 Task: Find a guest house in Subic, Philippines, for one person from August 1 to August 5, with a price range of ₹6000 to ₹15000, self check-in, and an English-speaking host.
Action: Mouse moved to (549, 136)
Screenshot: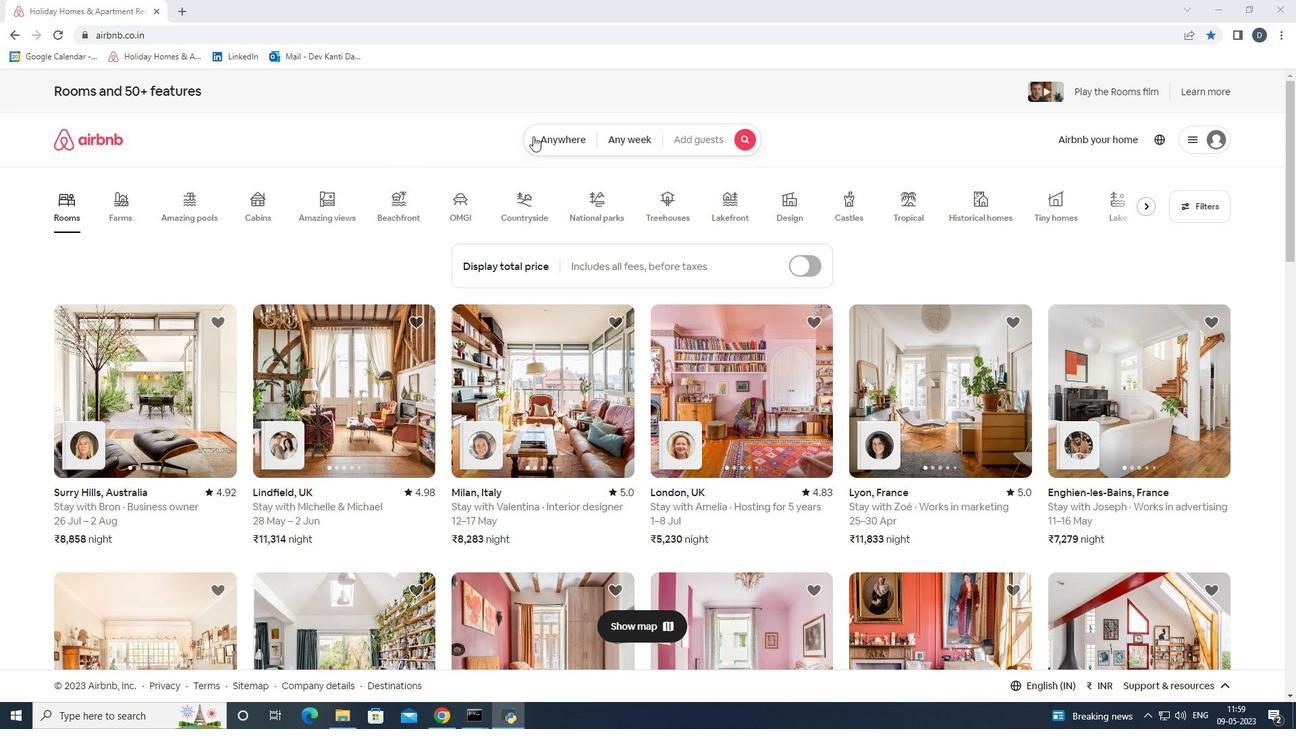 
Action: Mouse pressed left at (549, 136)
Screenshot: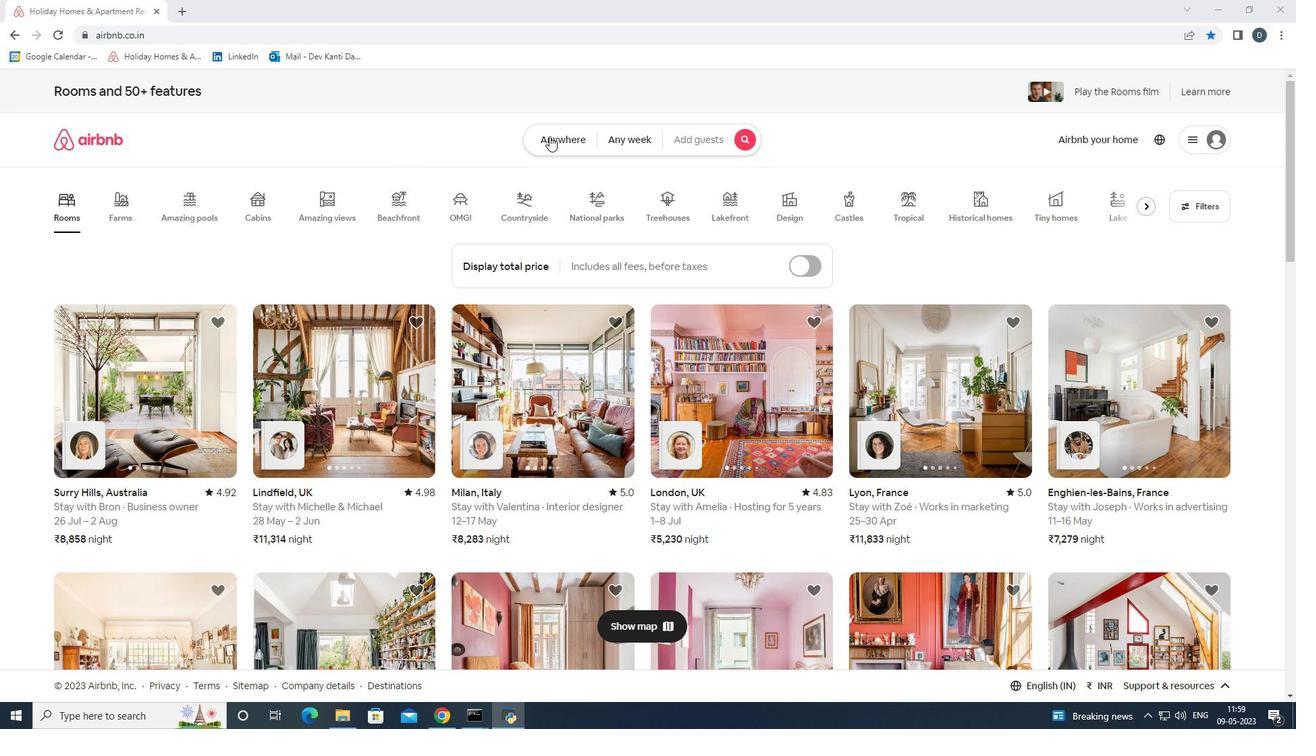 
Action: Mouse moved to (429, 195)
Screenshot: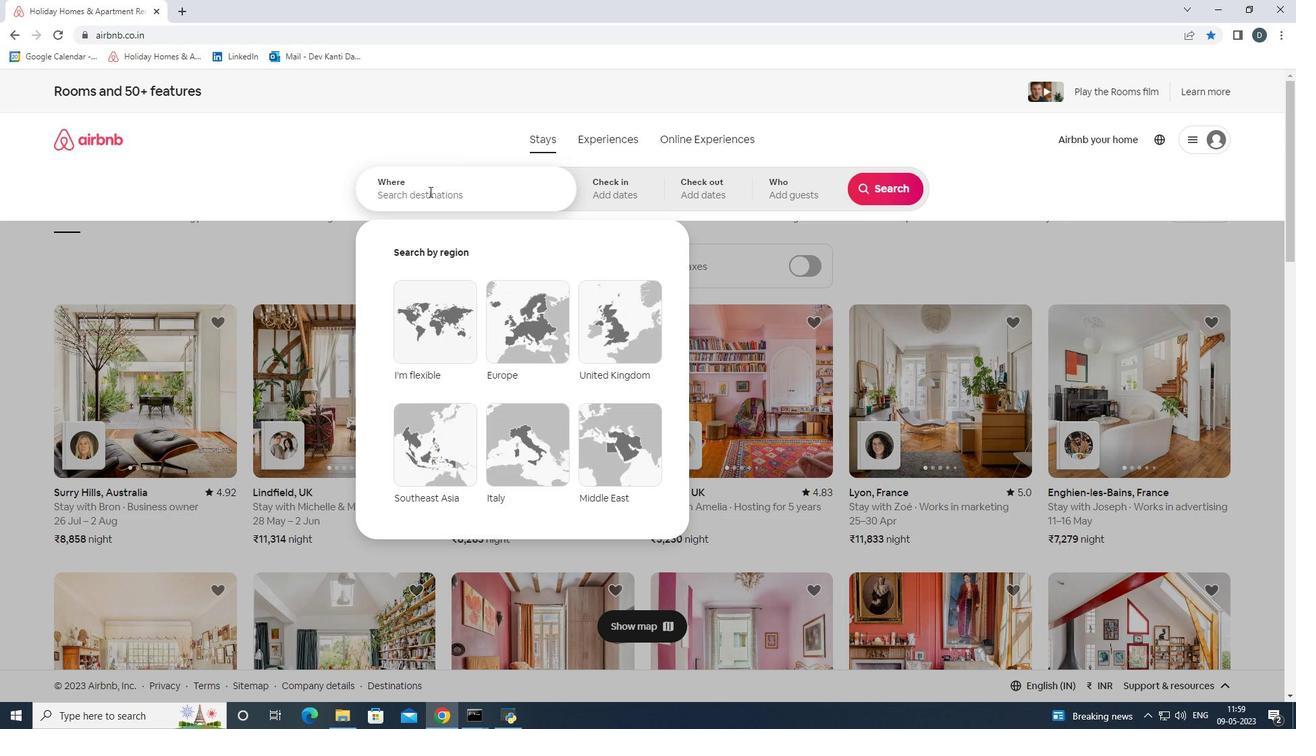 
Action: Mouse pressed left at (429, 195)
Screenshot: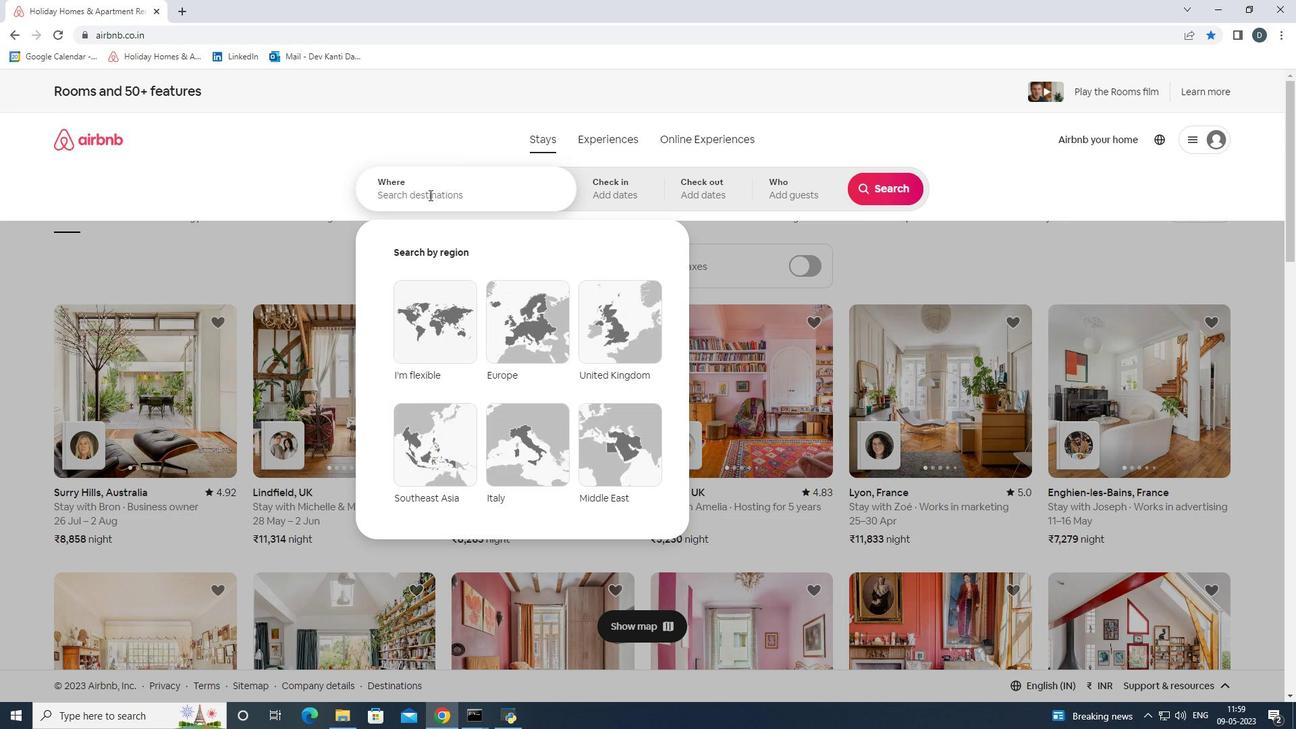 
Action: Key pressed <Key.shift>Subic,<Key.space><Key.shift><Key.shift><Key.shift><Key.shift><Key.shift><Key.shift><Key.shift><Key.shift><Key.shift><Key.shift><Key.shift><Key.shift><Key.shift><Key.shift><Key.shift><Key.shift><Key.shift><Key.shift><Key.shift><Key.shift><Key.shift><Key.shift><Key.shift><Key.shift><Key.shift><Key.shift><Key.shift><Key.shift><Key.shift>Philippines<Key.enter>
Screenshot: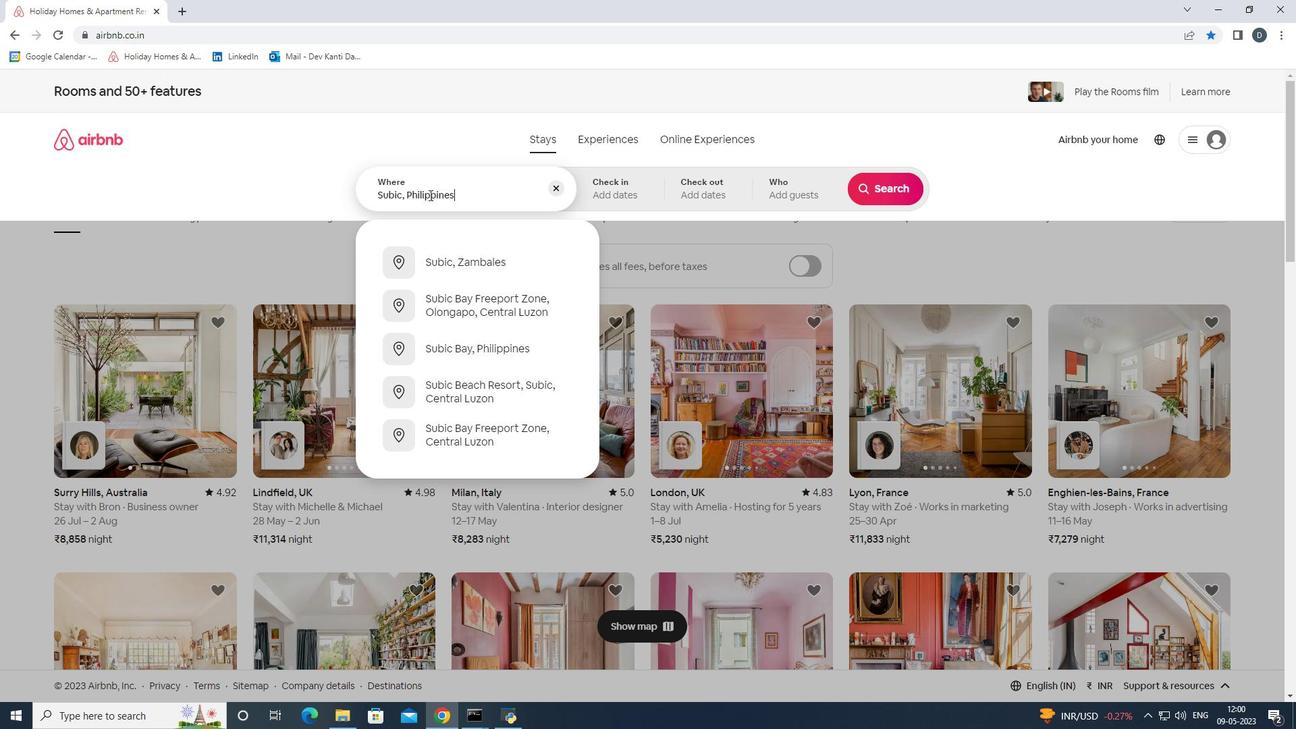 
Action: Mouse moved to (877, 294)
Screenshot: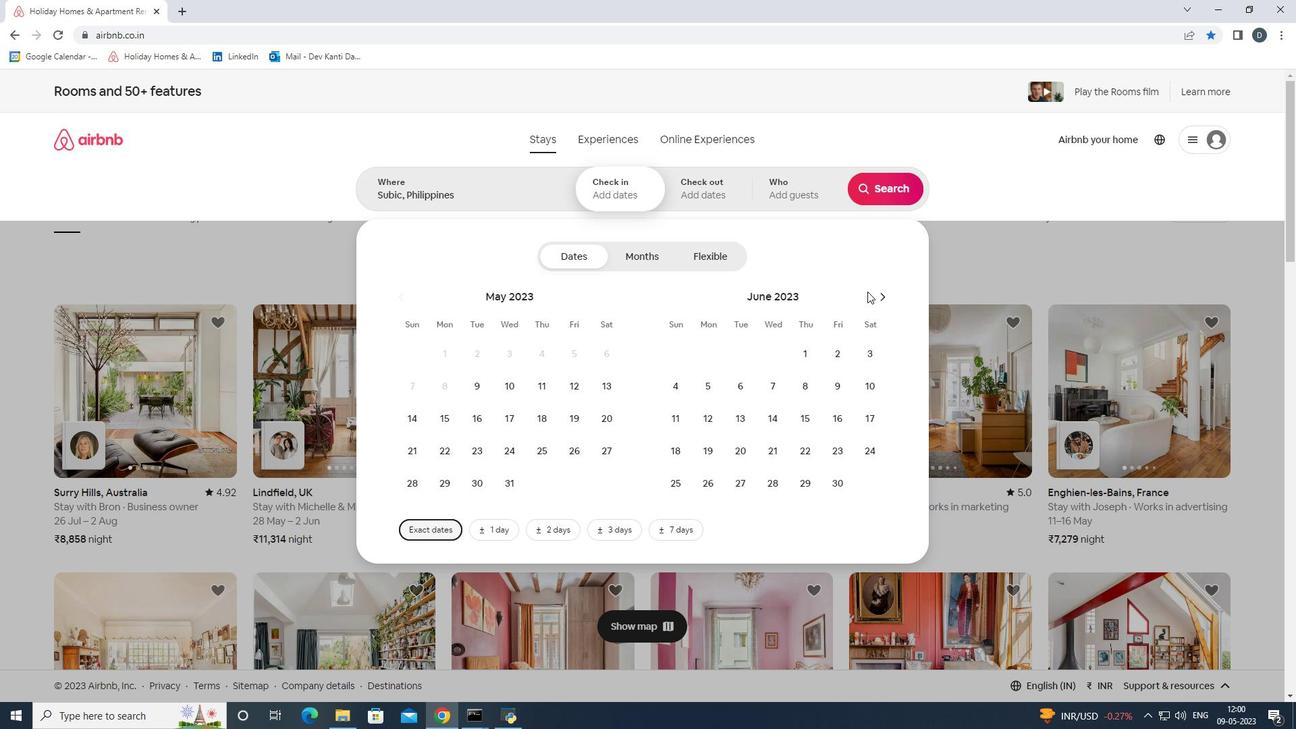 
Action: Mouse pressed left at (877, 294)
Screenshot: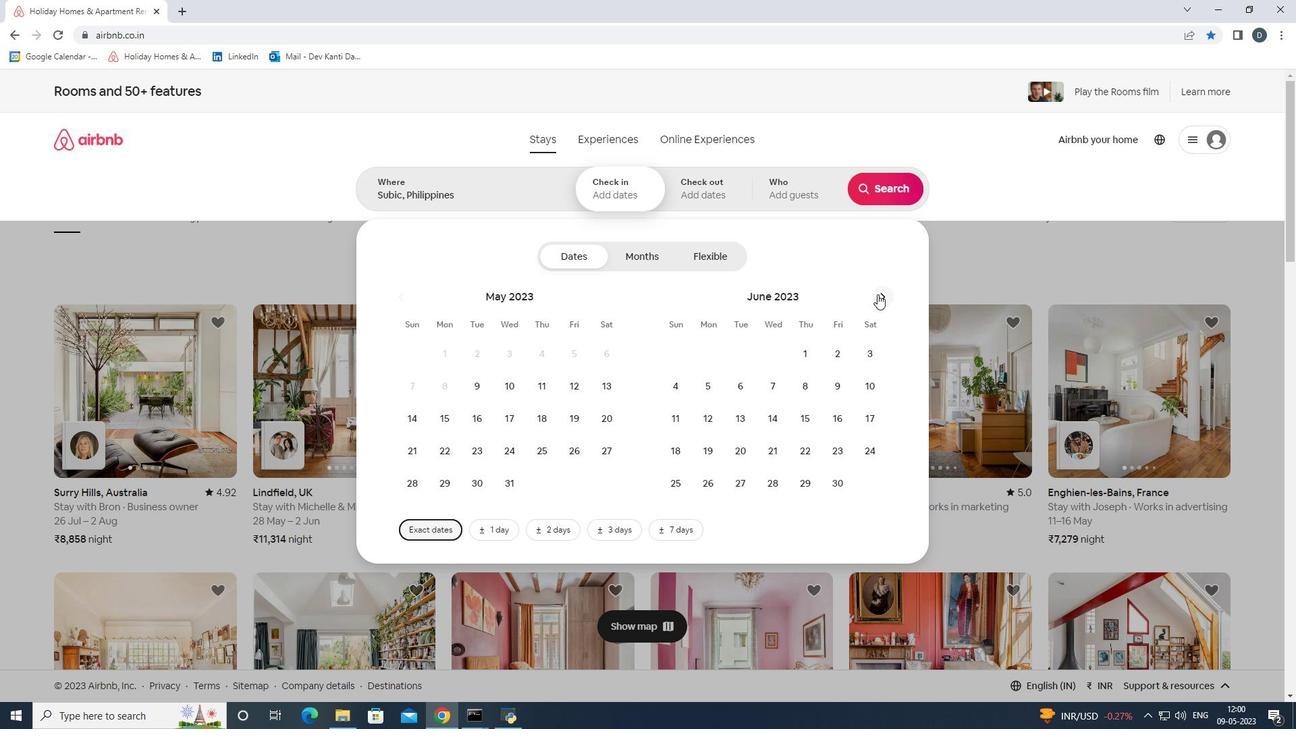 
Action: Mouse pressed left at (877, 294)
Screenshot: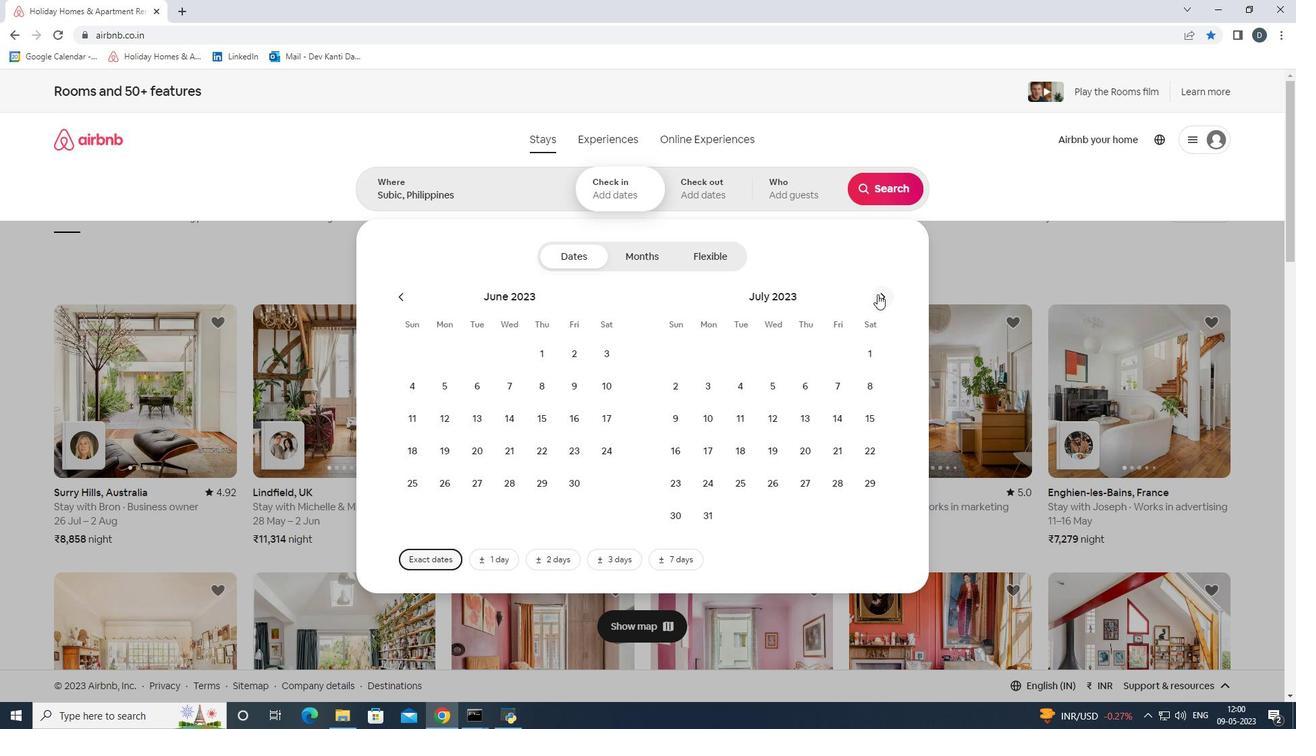 
Action: Mouse moved to (743, 345)
Screenshot: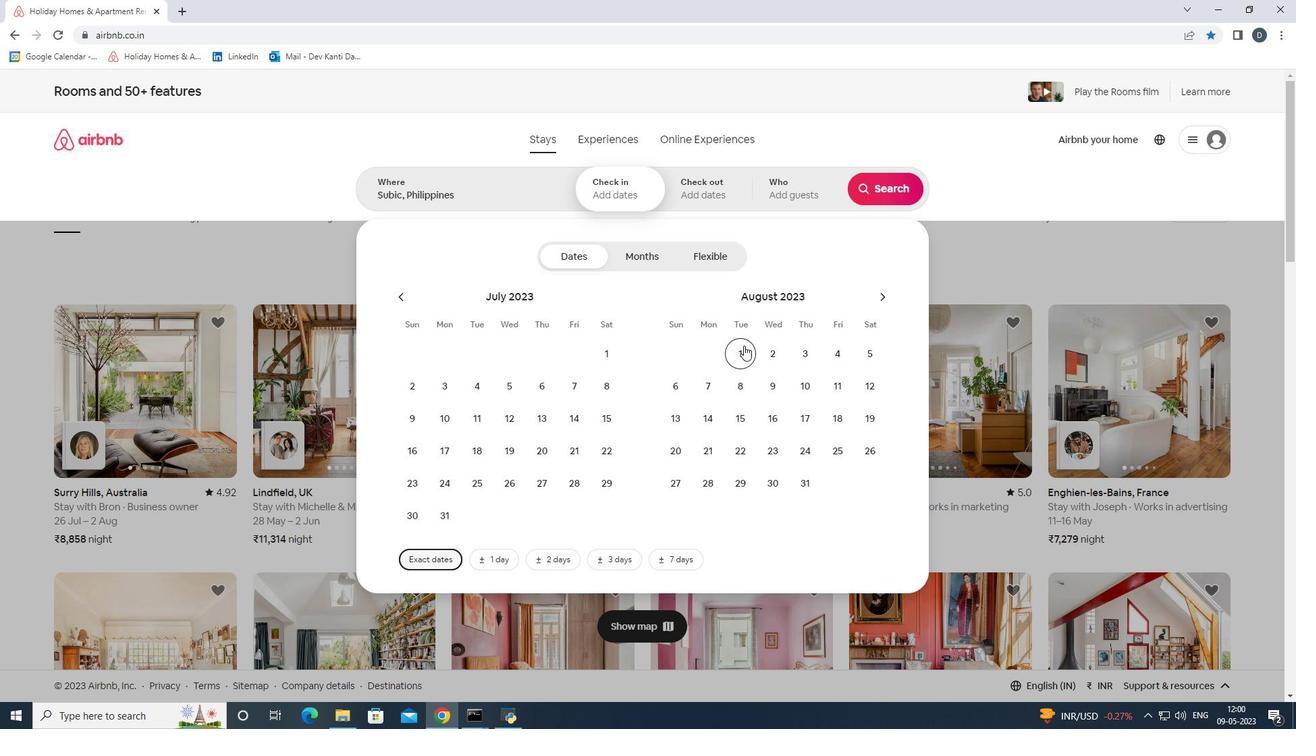 
Action: Mouse pressed left at (743, 345)
Screenshot: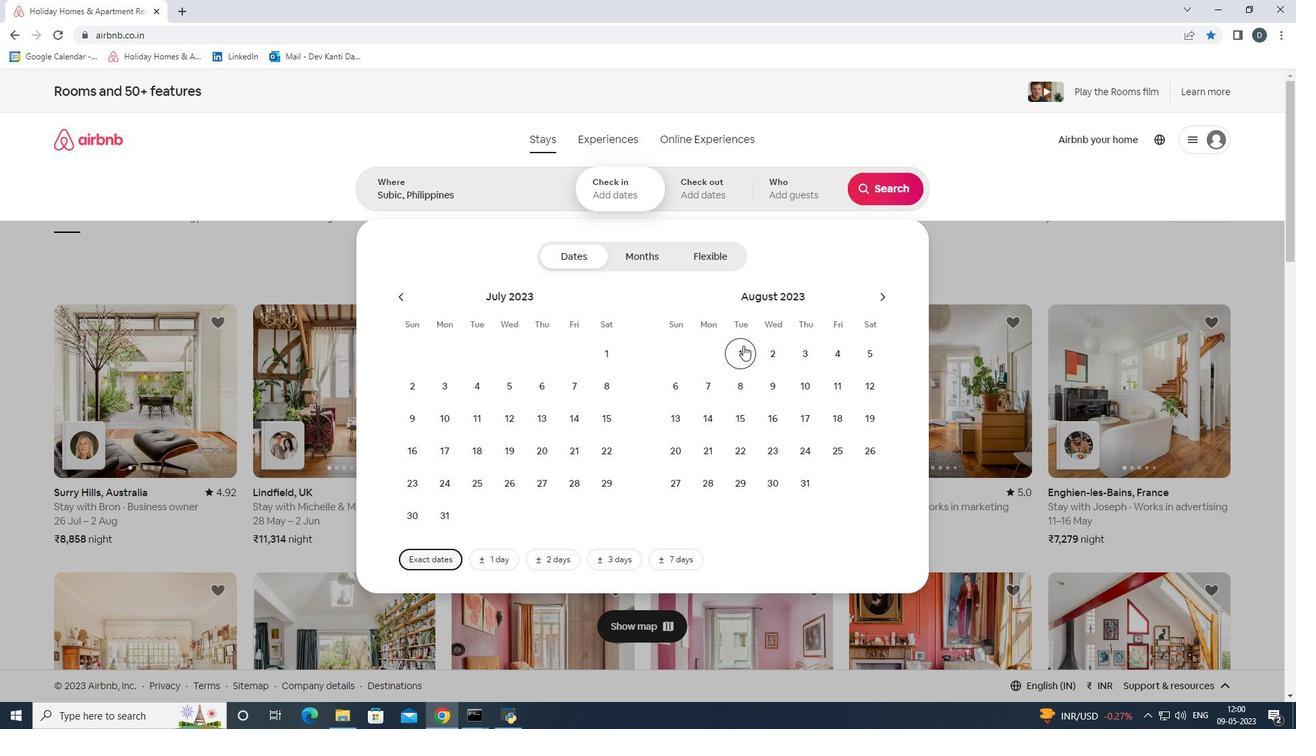 
Action: Mouse moved to (866, 349)
Screenshot: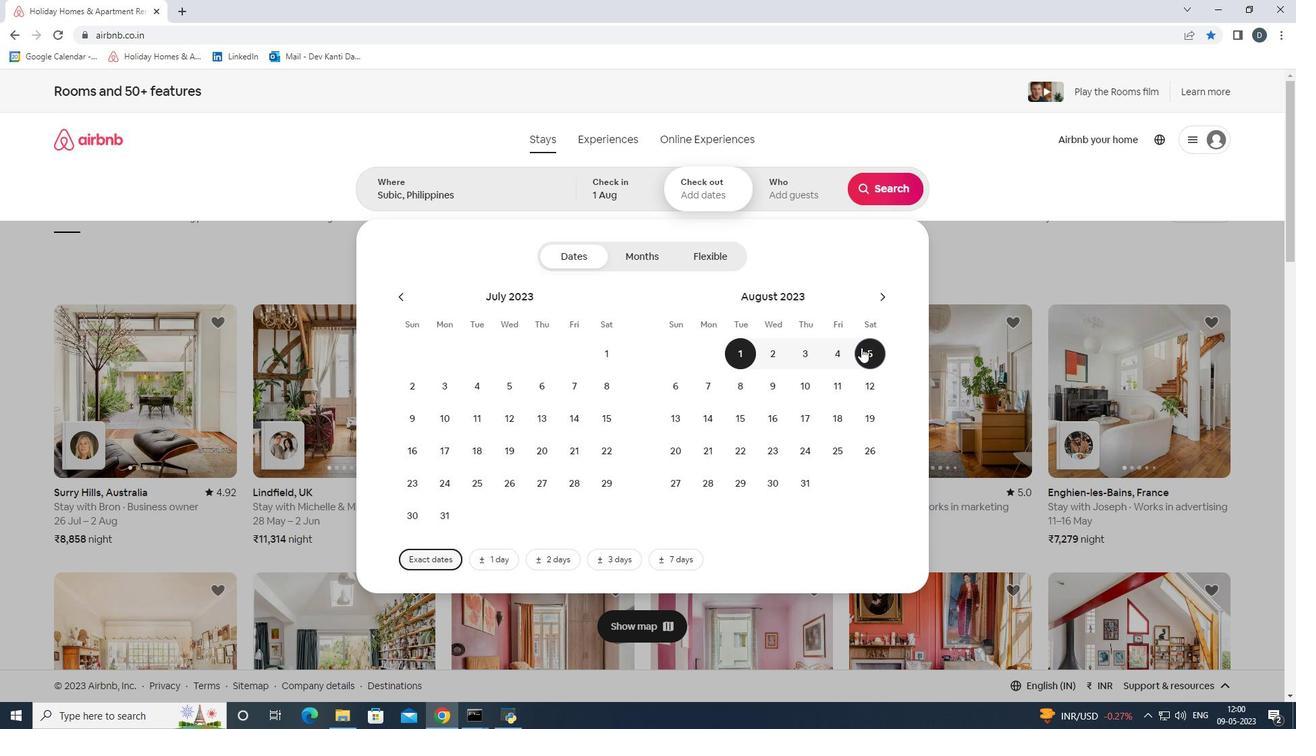 
Action: Mouse pressed left at (866, 349)
Screenshot: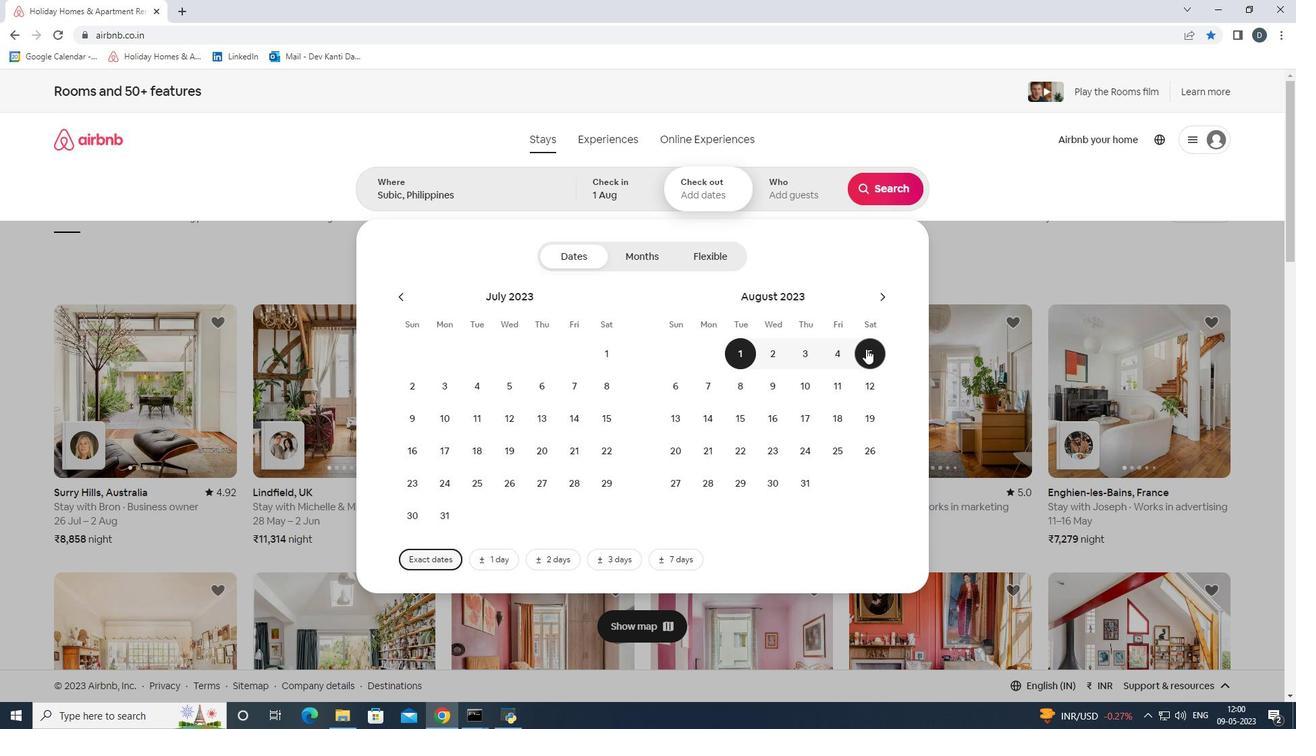
Action: Mouse moved to (777, 202)
Screenshot: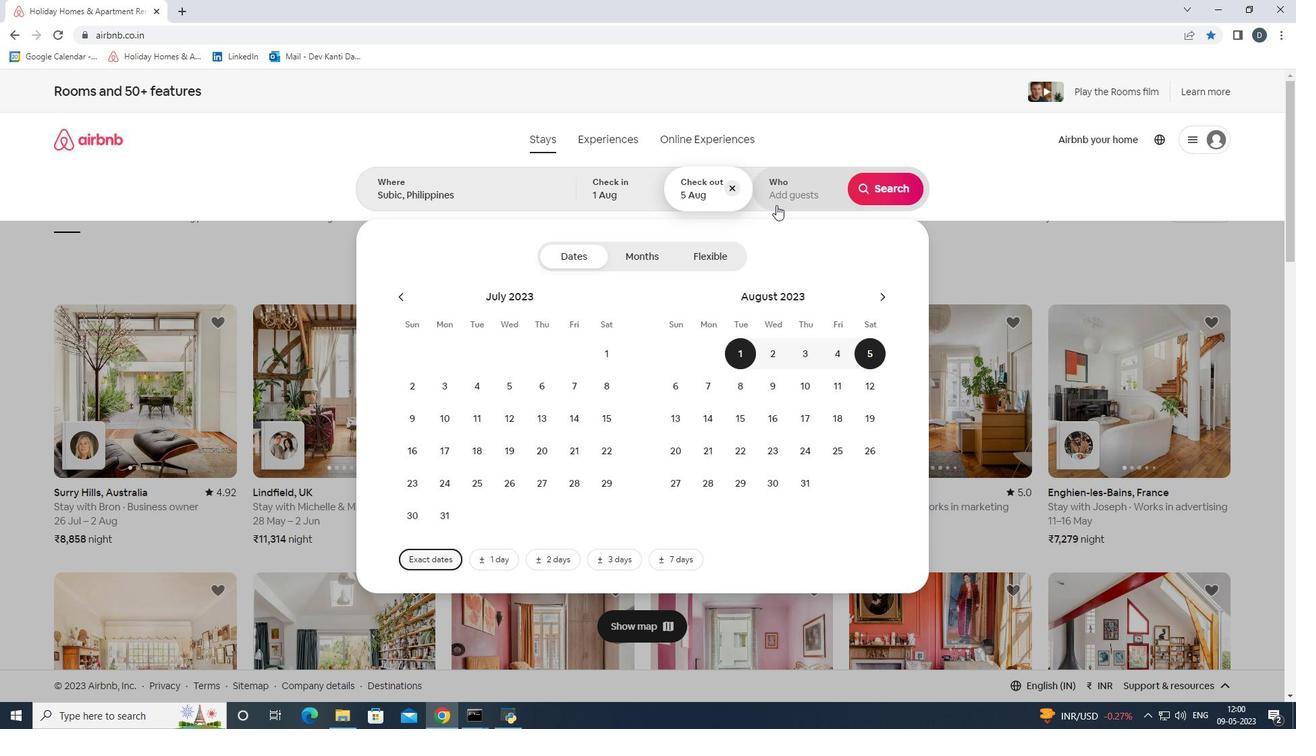 
Action: Mouse pressed left at (777, 202)
Screenshot: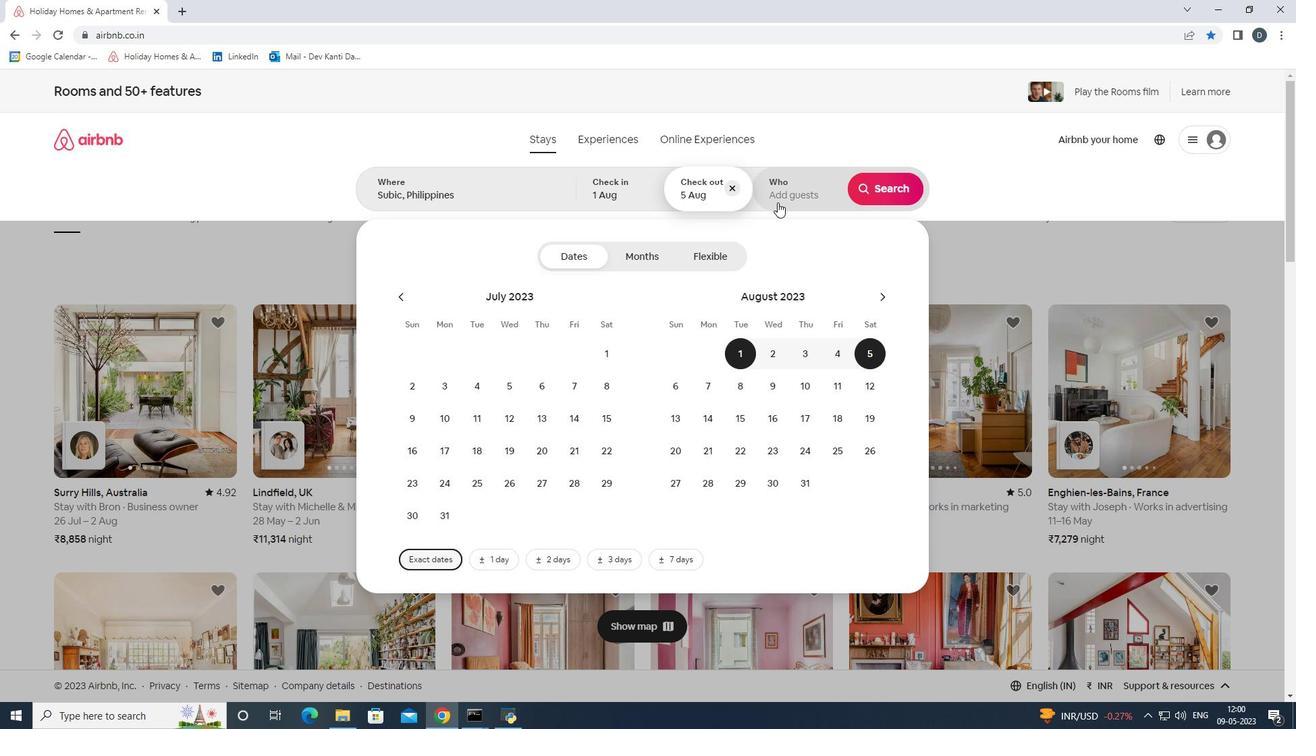 
Action: Mouse moved to (897, 259)
Screenshot: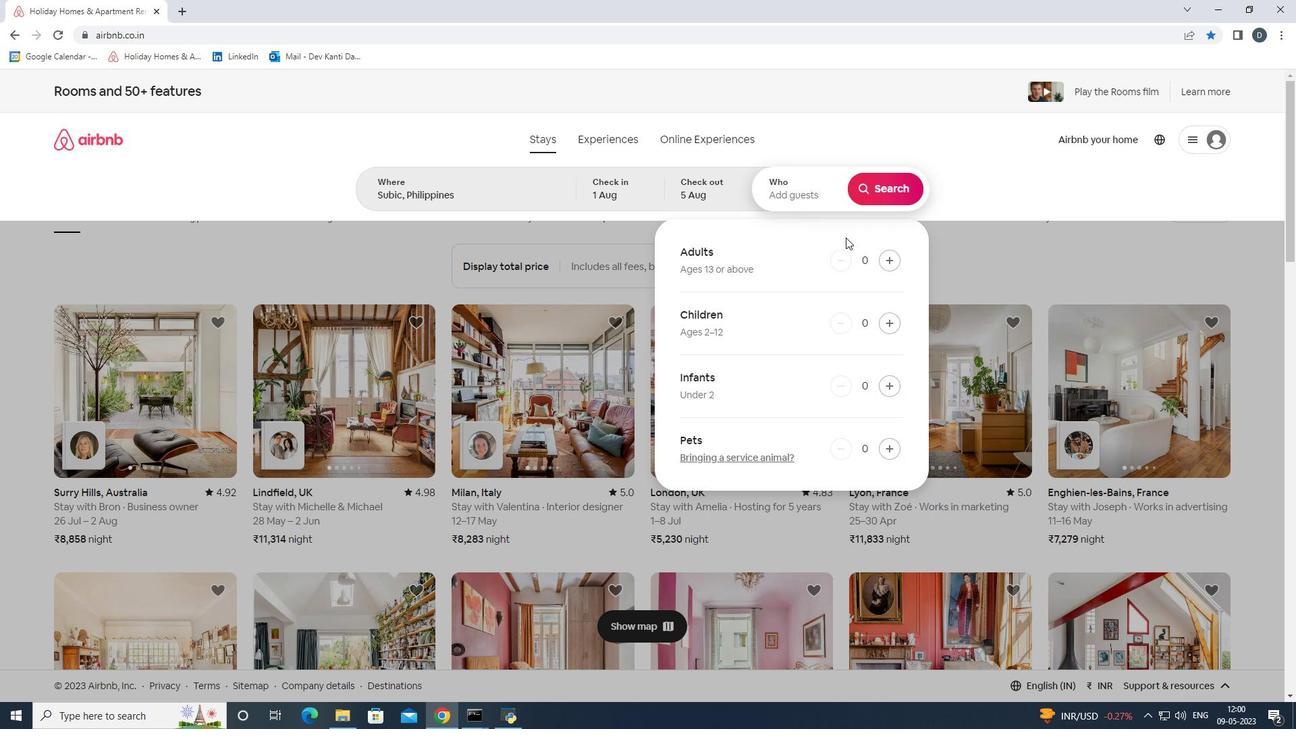 
Action: Mouse pressed left at (897, 259)
Screenshot: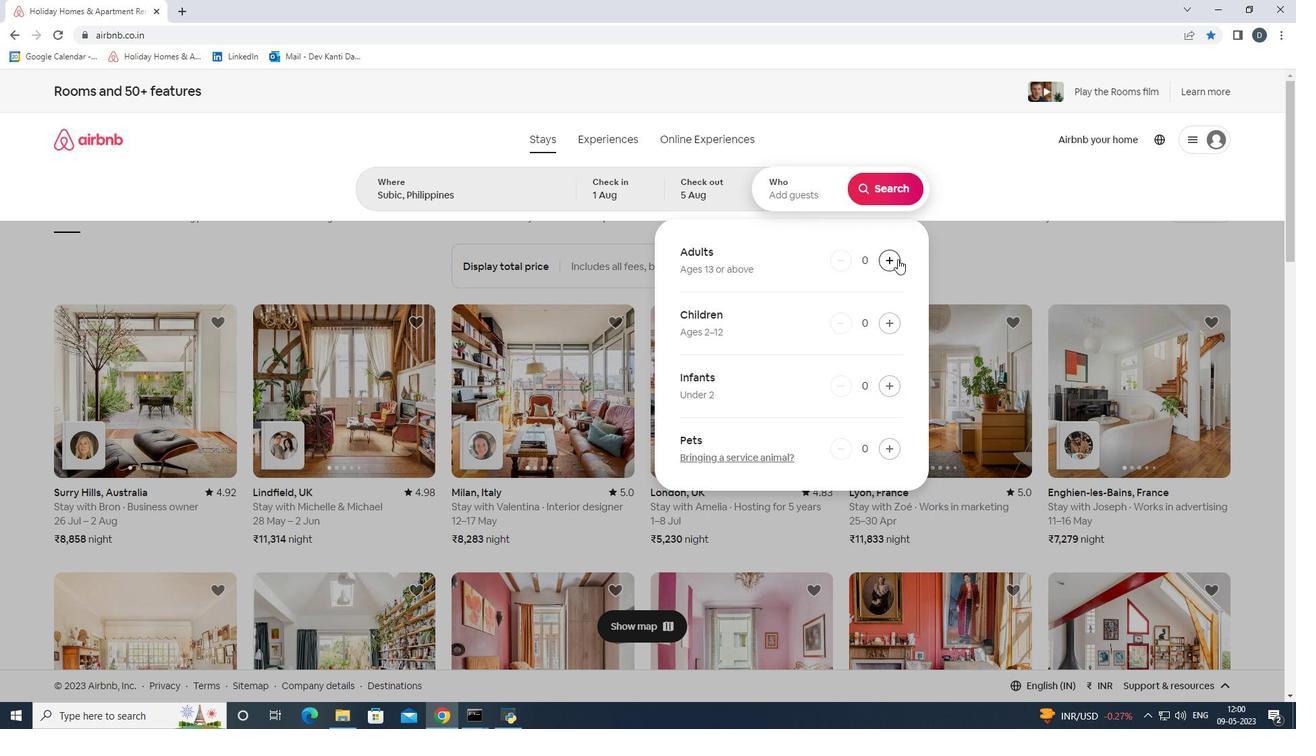 
Action: Mouse moved to (898, 191)
Screenshot: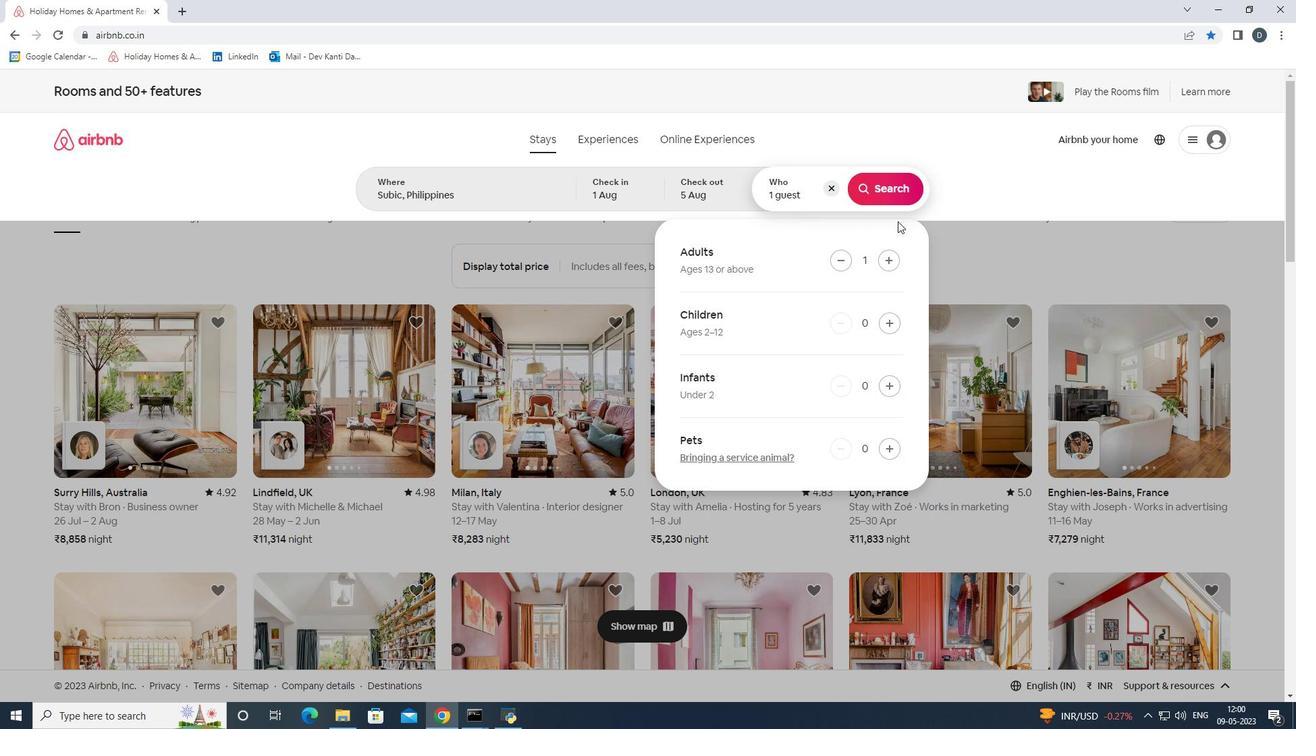 
Action: Mouse pressed left at (898, 191)
Screenshot: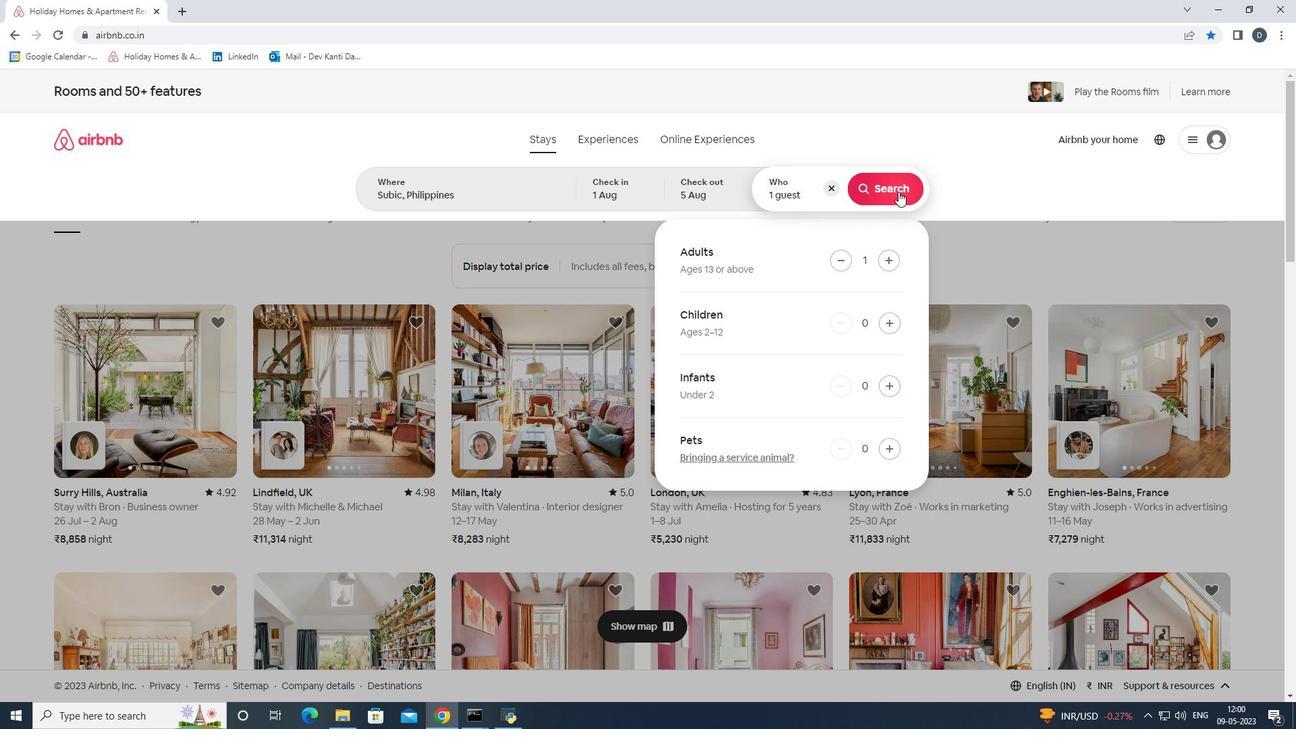 
Action: Mouse moved to (1232, 153)
Screenshot: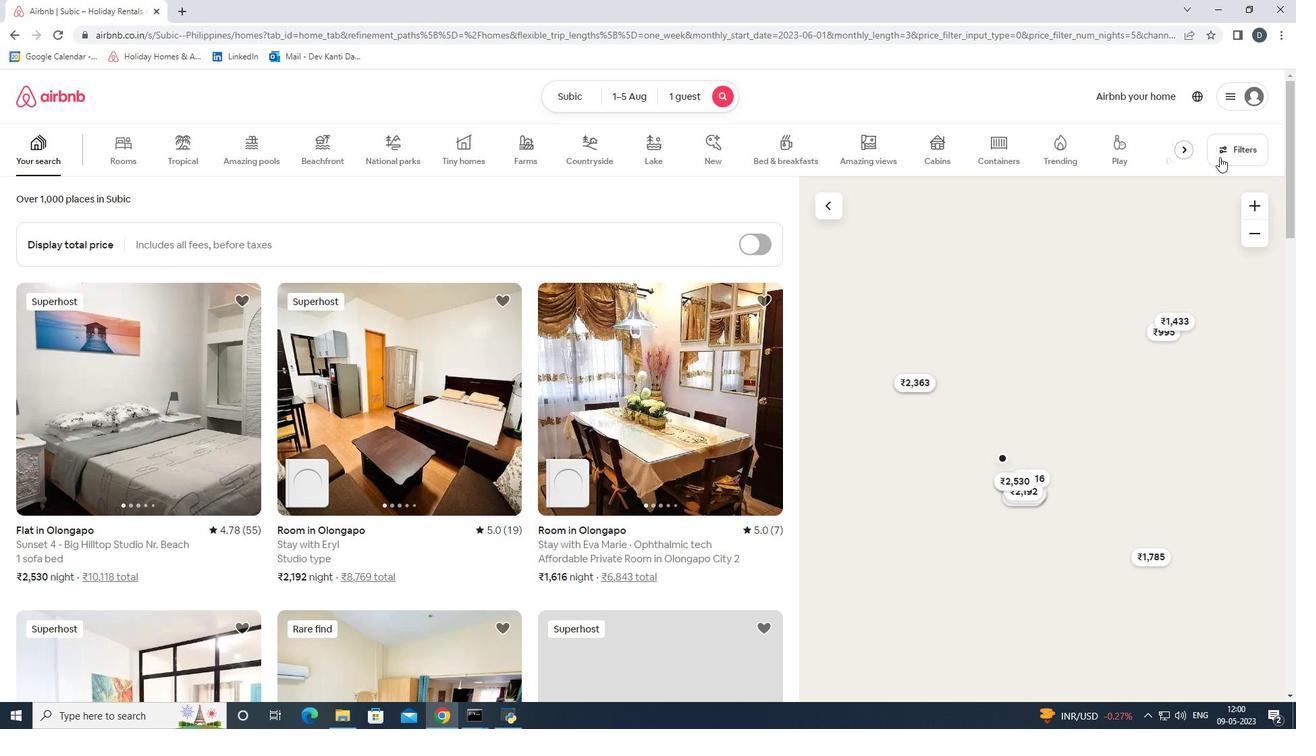 
Action: Mouse pressed left at (1232, 153)
Screenshot: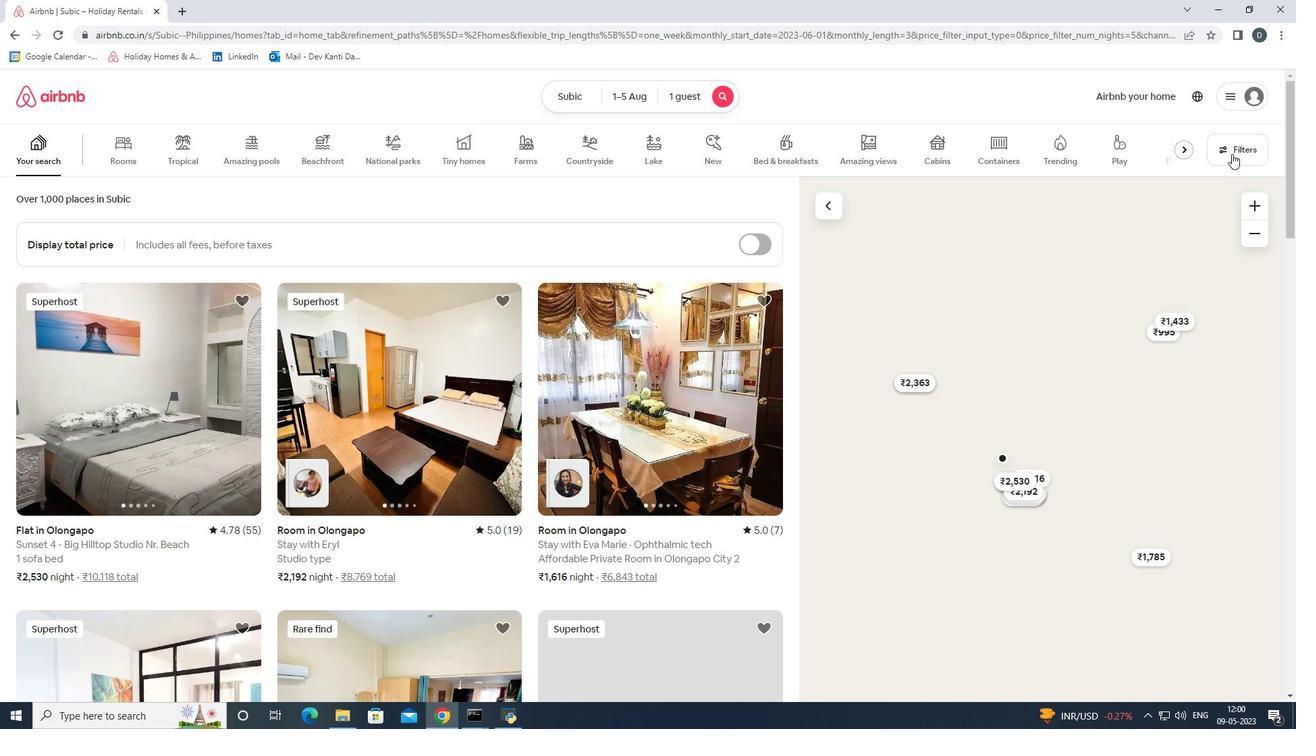 
Action: Mouse moved to (508, 479)
Screenshot: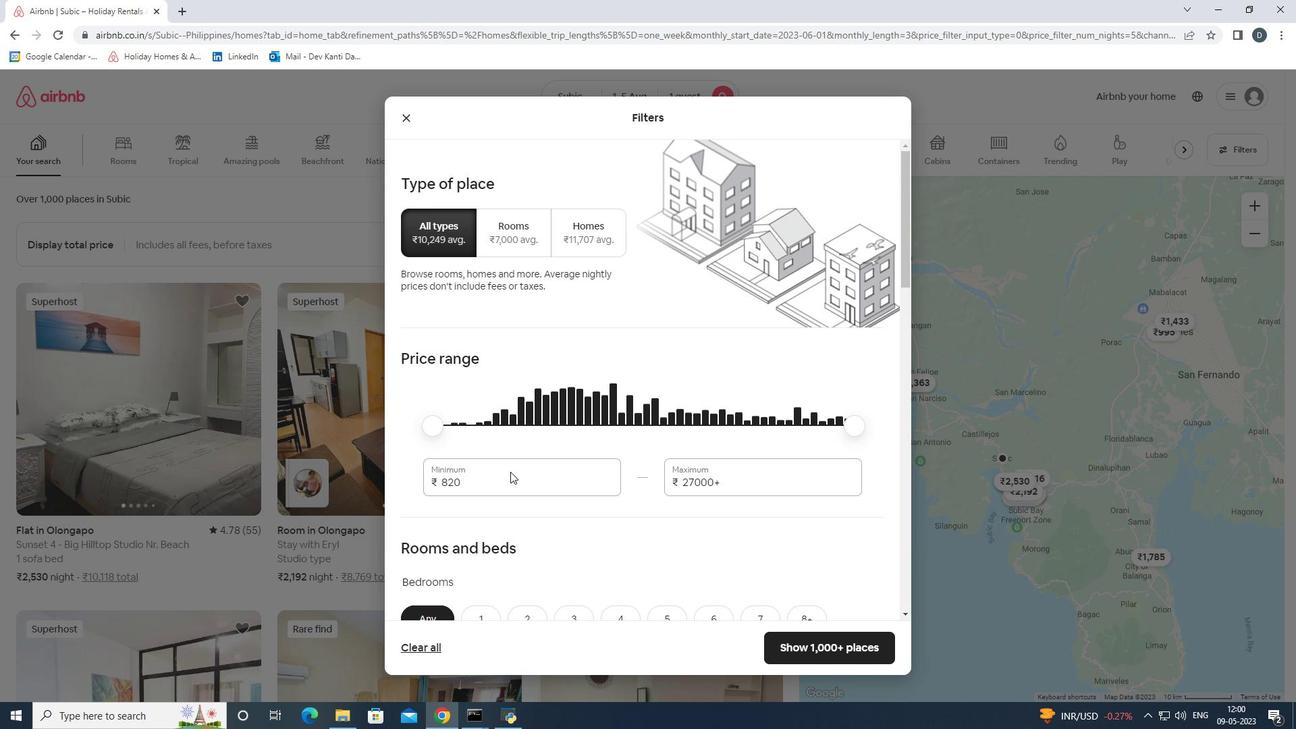
Action: Mouse pressed left at (508, 479)
Screenshot: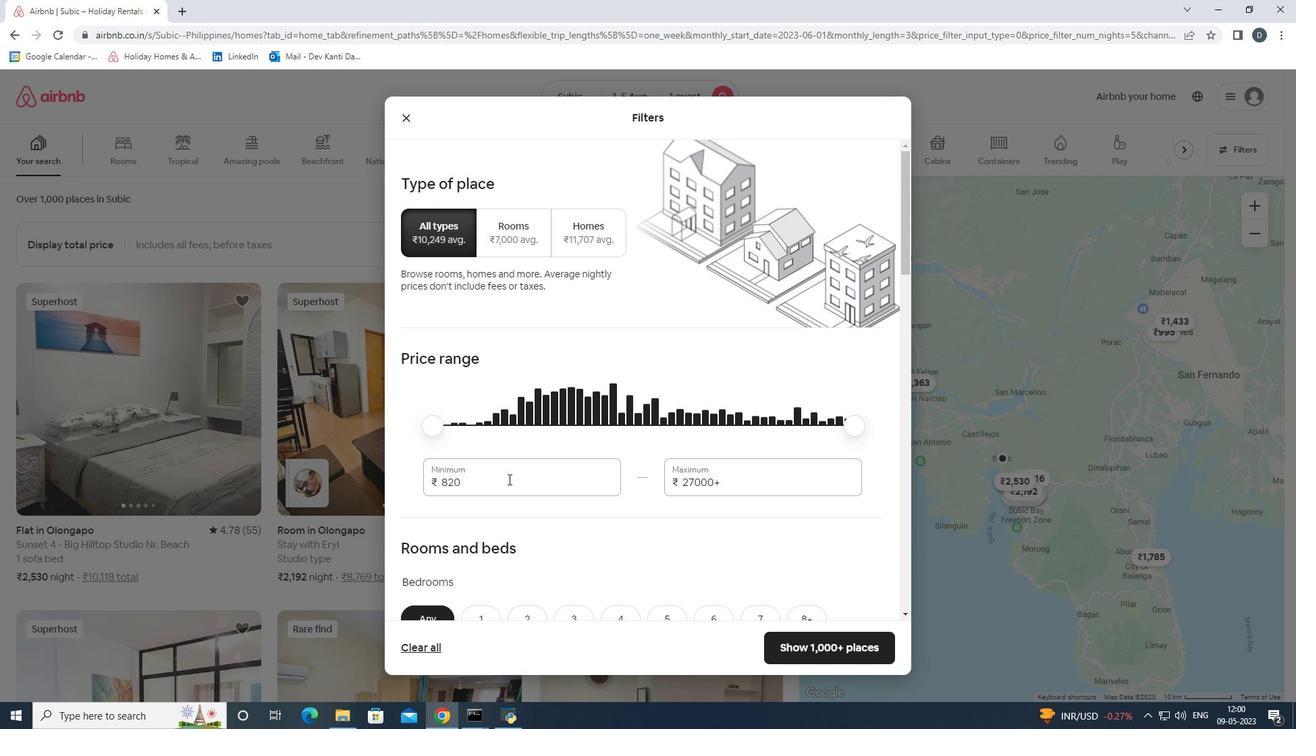 
Action: Mouse pressed left at (508, 479)
Screenshot: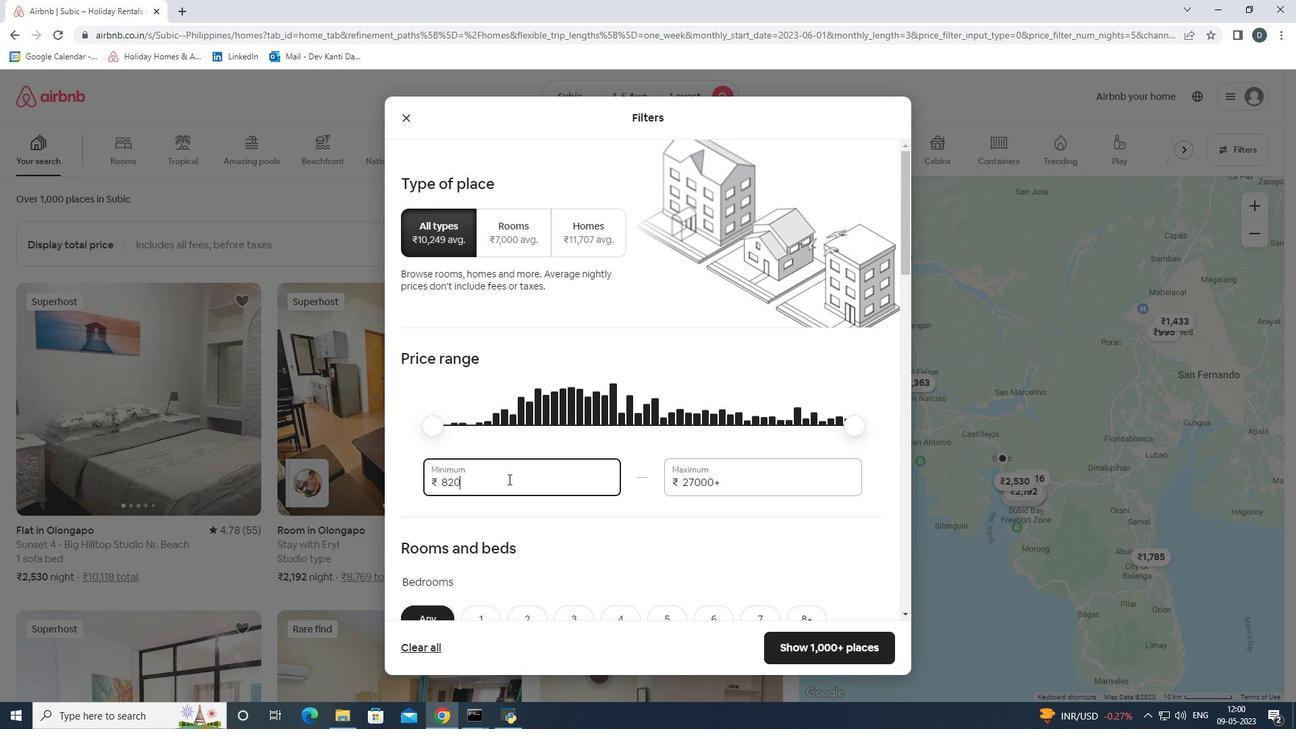 
Action: Mouse moved to (500, 479)
Screenshot: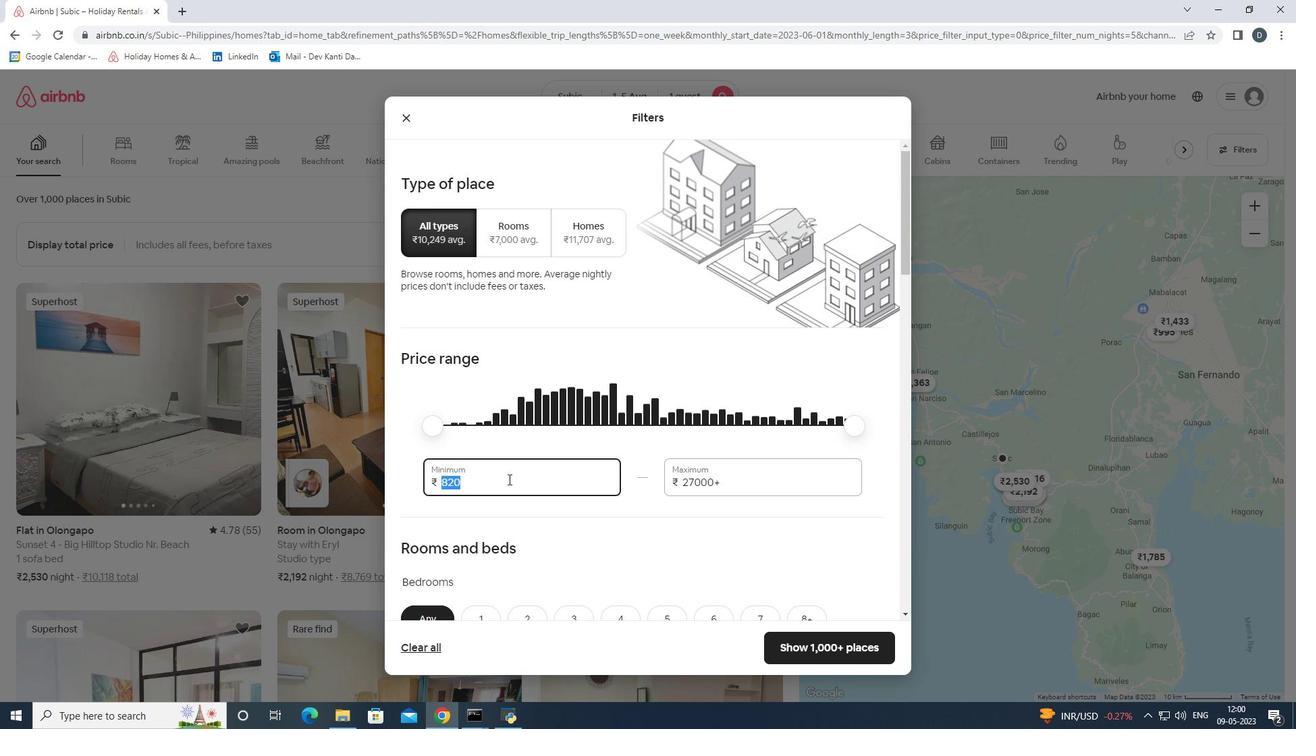 
Action: Key pressed 6000<Key.tab>15000
Screenshot: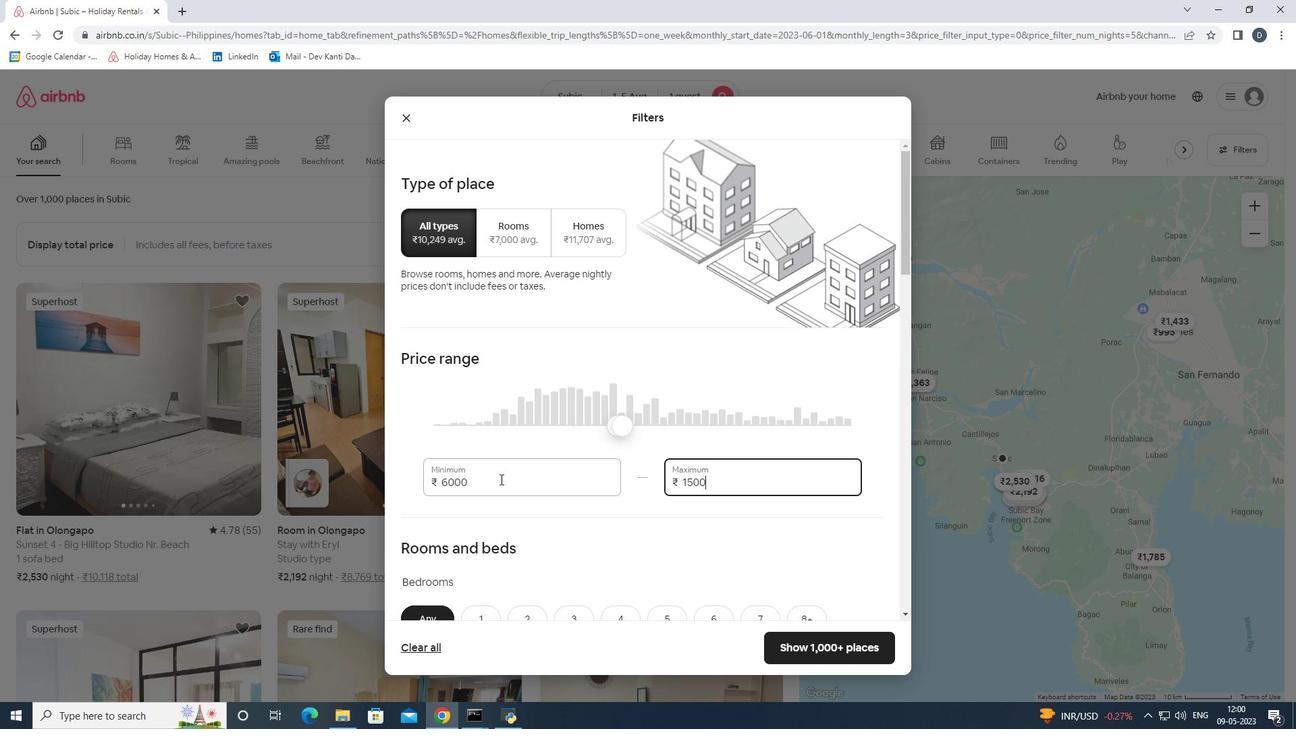 
Action: Mouse scrolled (500, 478) with delta (0, 0)
Screenshot: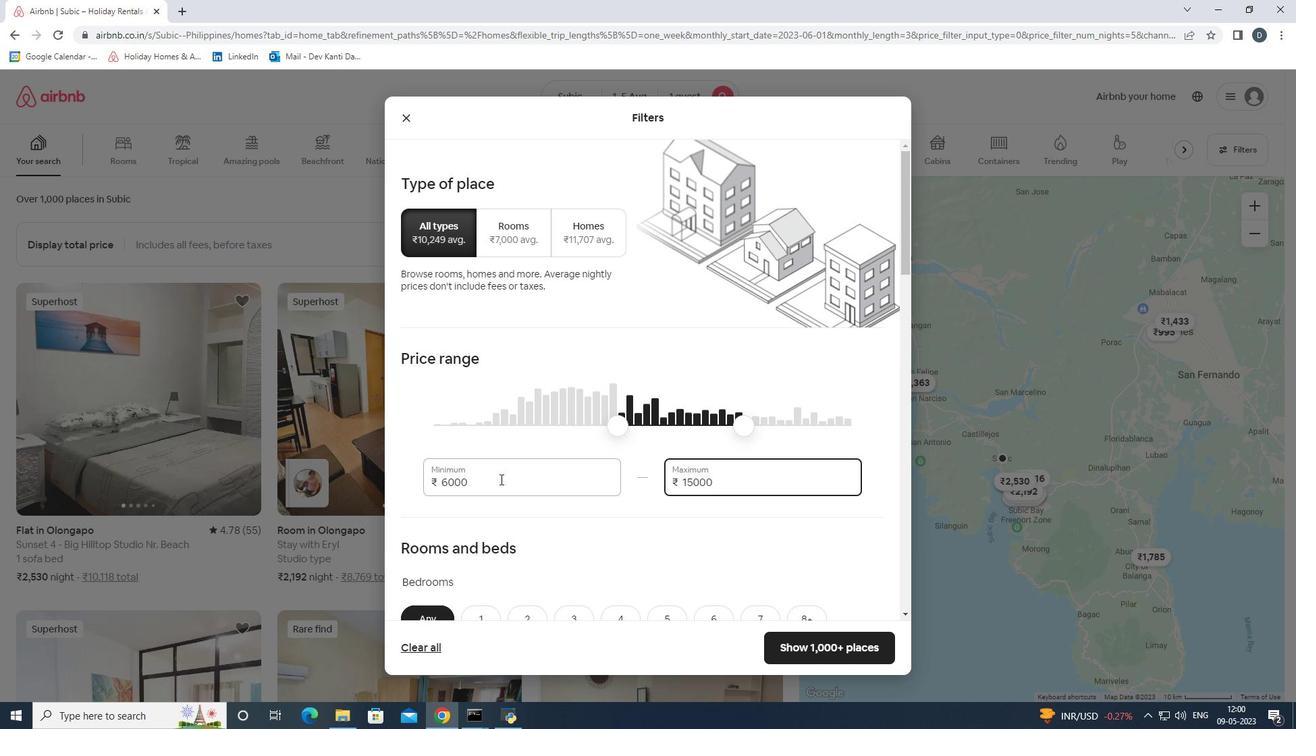 
Action: Mouse scrolled (500, 478) with delta (0, 0)
Screenshot: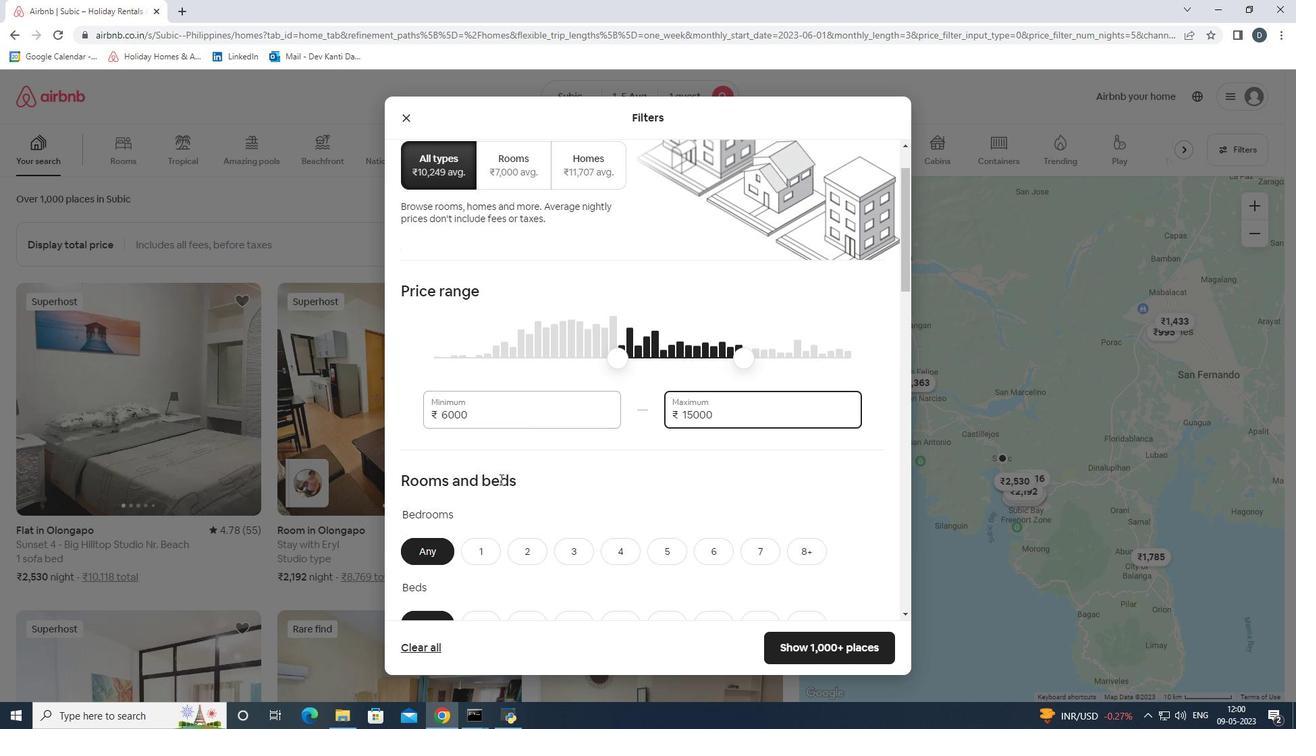 
Action: Mouse scrolled (500, 478) with delta (0, 0)
Screenshot: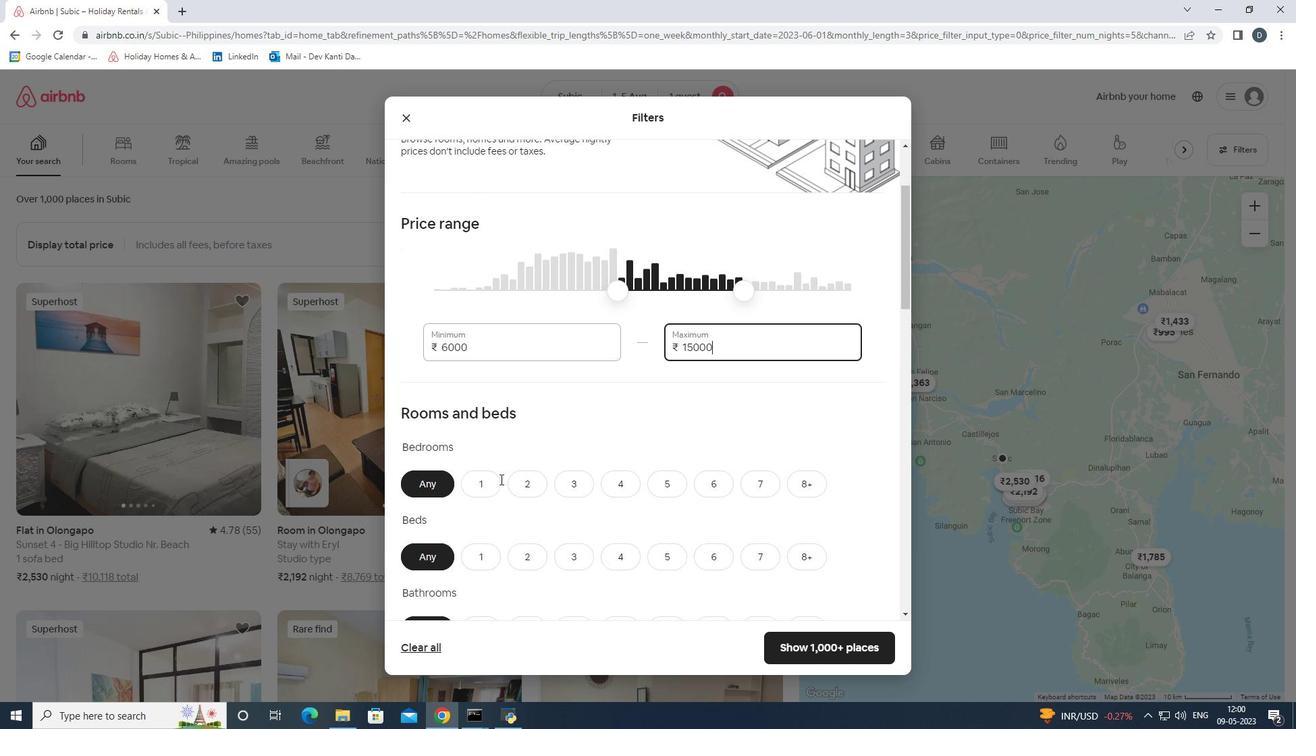 
Action: Mouse moved to (494, 415)
Screenshot: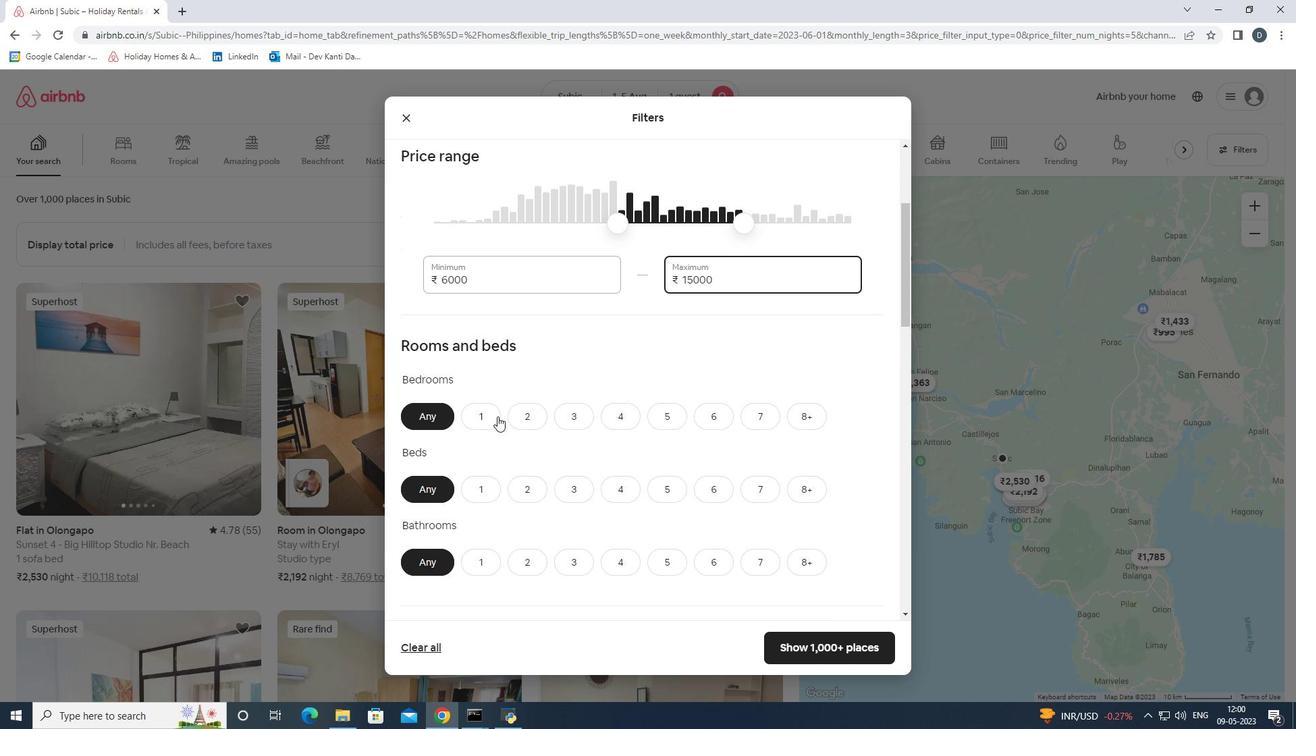 
Action: Mouse pressed left at (494, 415)
Screenshot: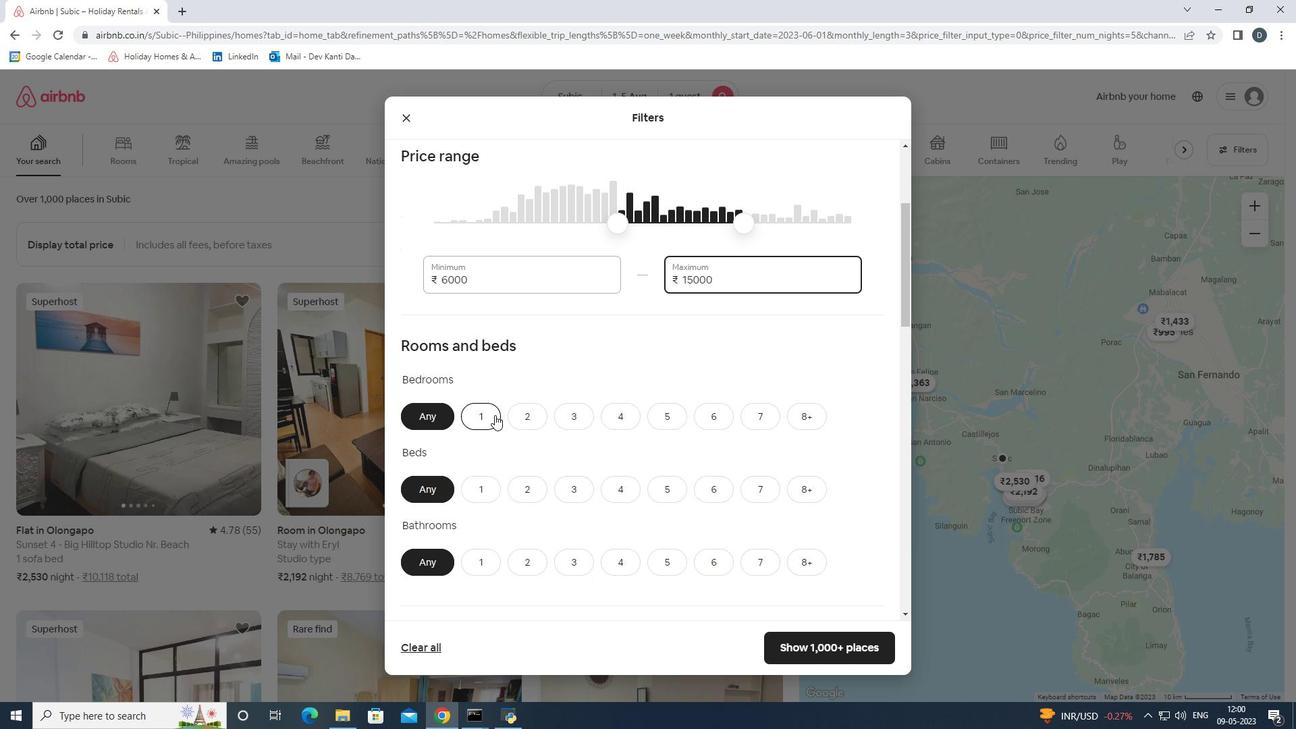 
Action: Mouse moved to (478, 486)
Screenshot: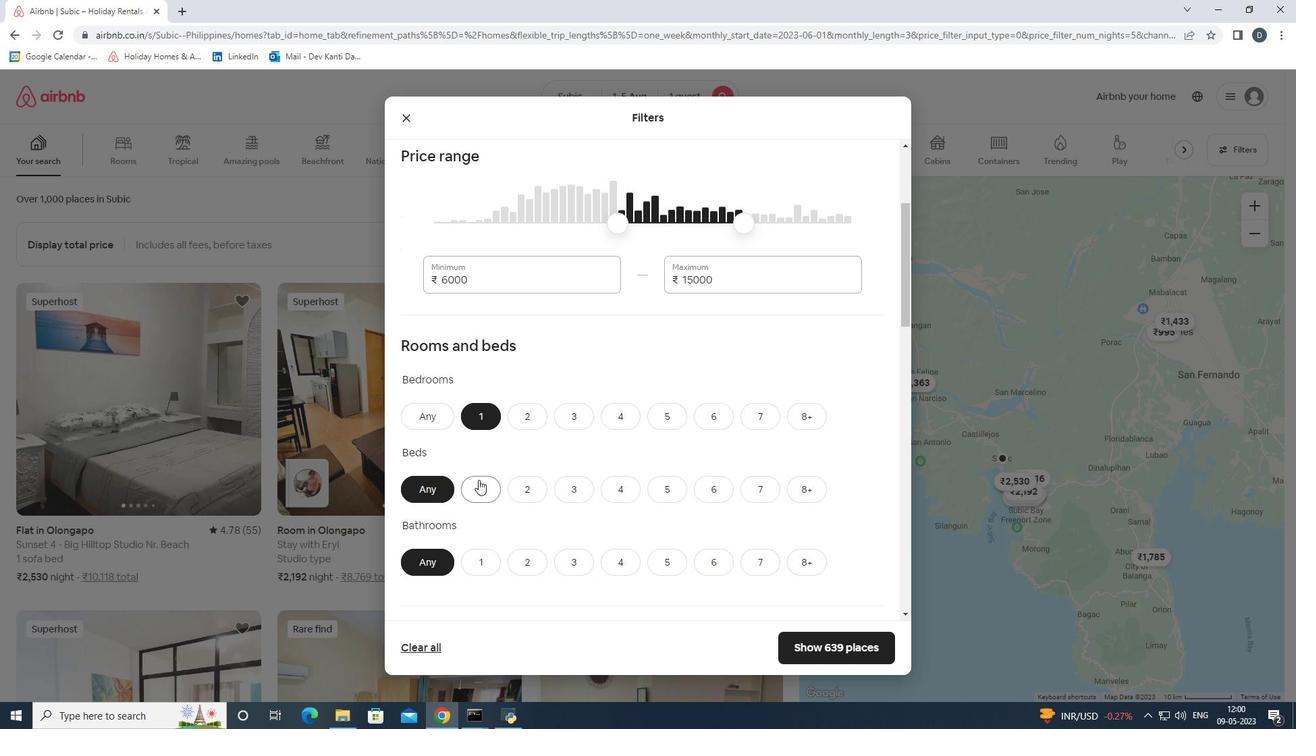 
Action: Mouse pressed left at (478, 486)
Screenshot: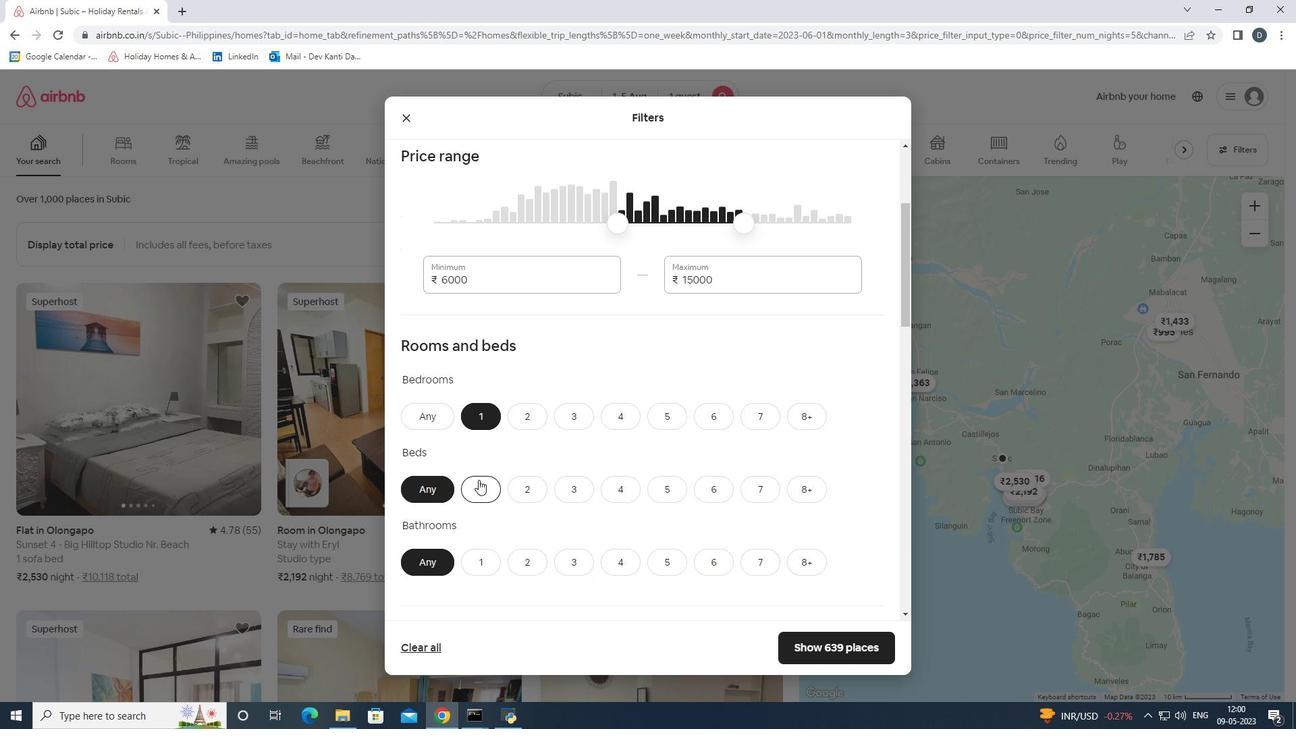 
Action: Mouse moved to (478, 562)
Screenshot: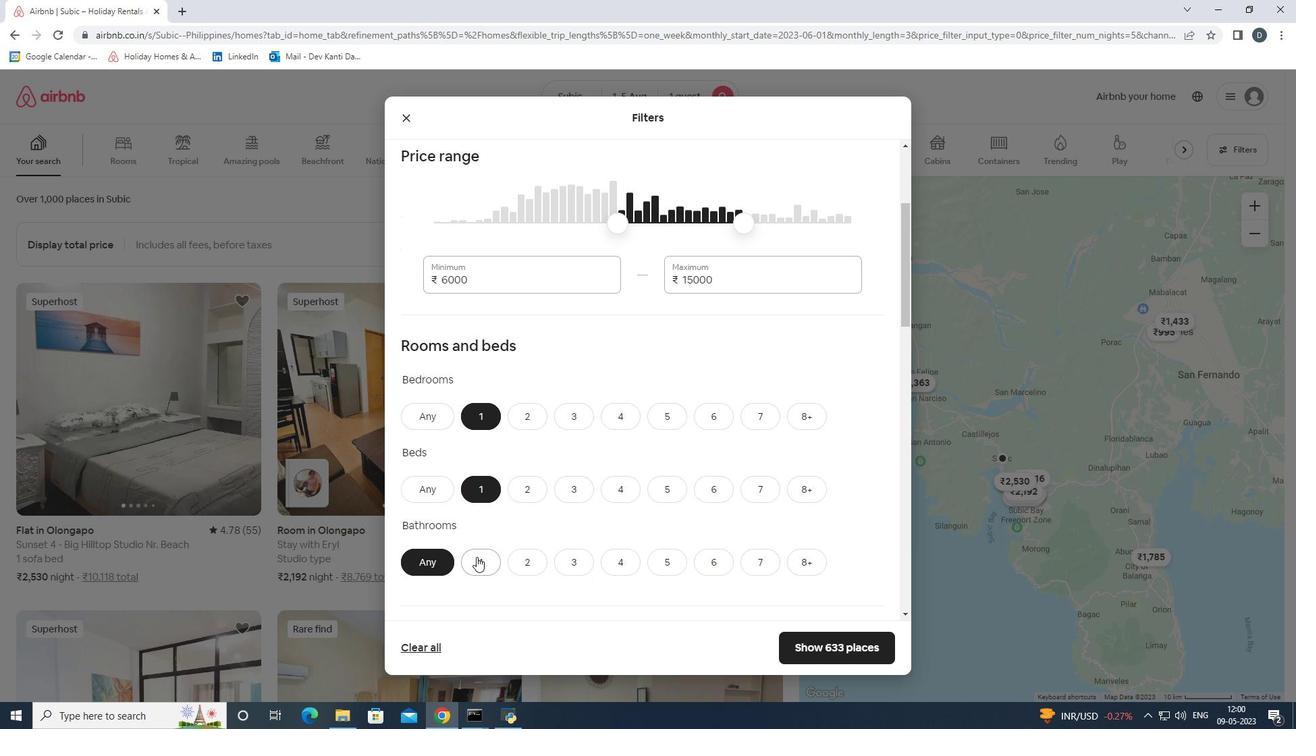 
Action: Mouse pressed left at (478, 562)
Screenshot: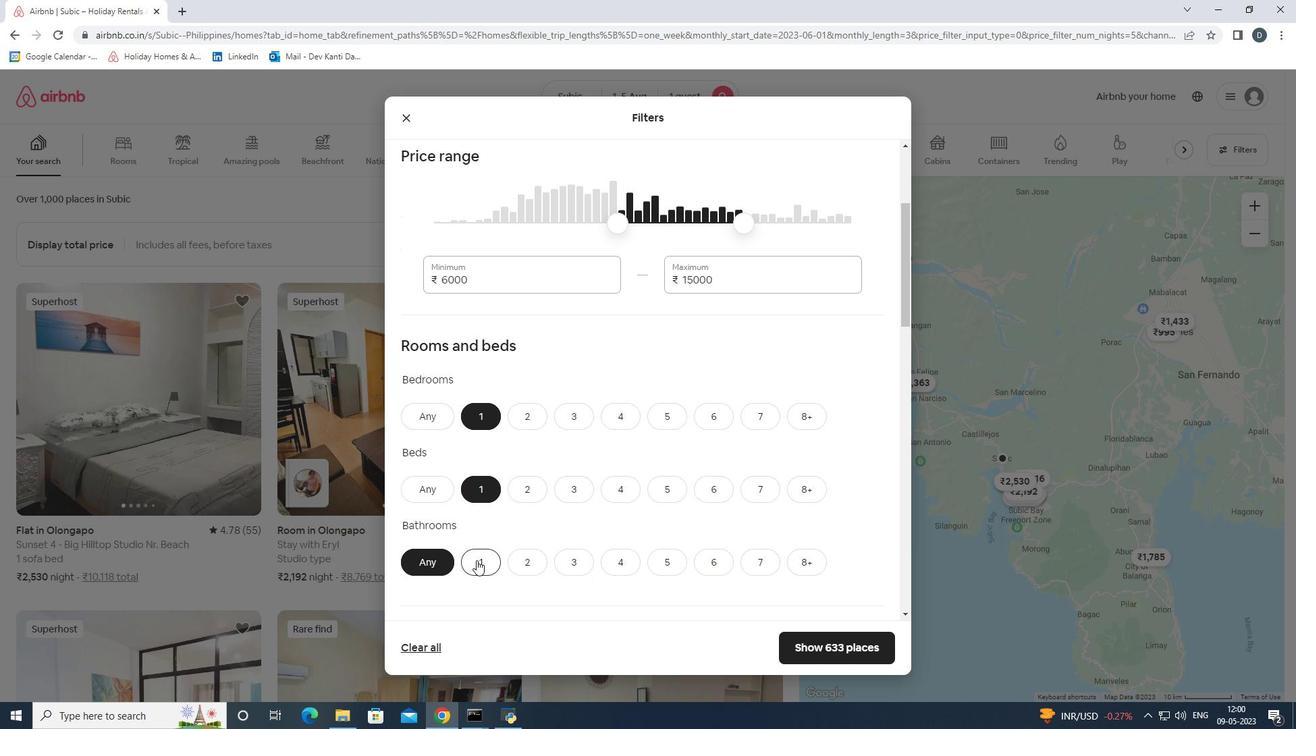 
Action: Mouse scrolled (478, 561) with delta (0, 0)
Screenshot: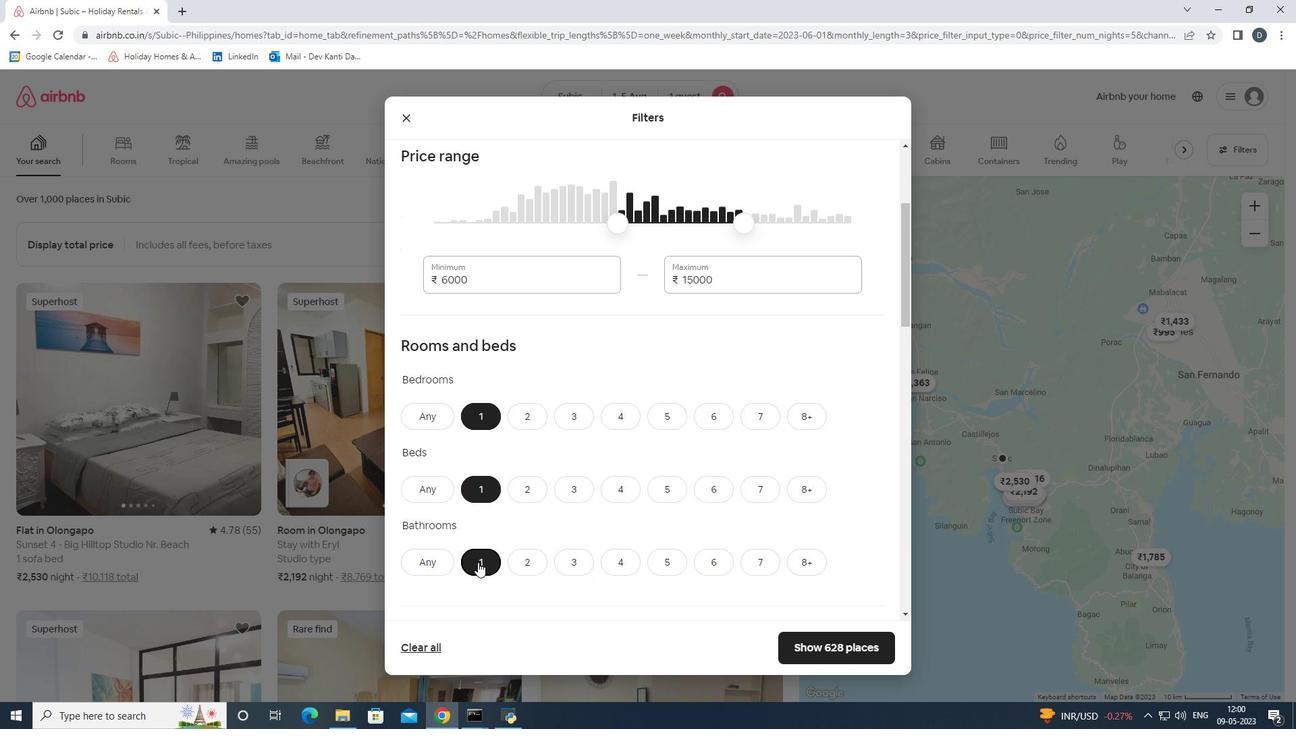 
Action: Mouse moved to (596, 527)
Screenshot: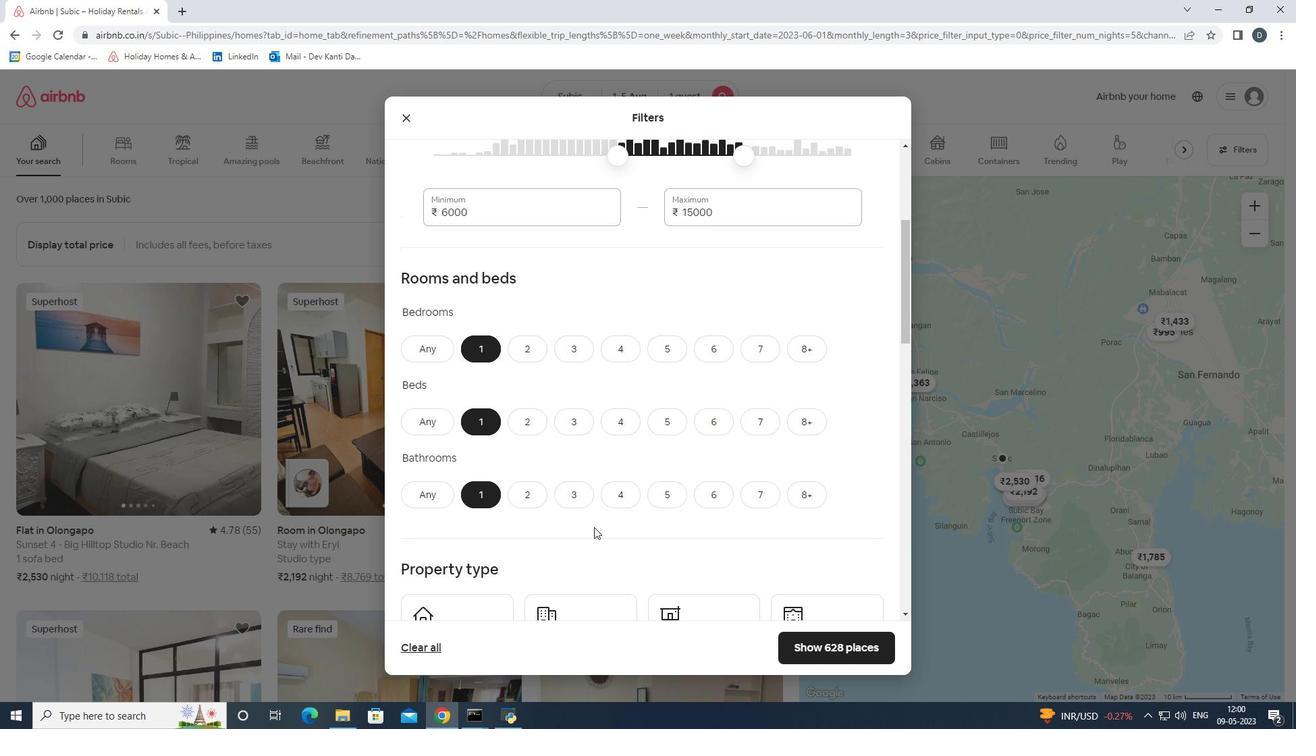
Action: Mouse scrolled (596, 526) with delta (0, 0)
Screenshot: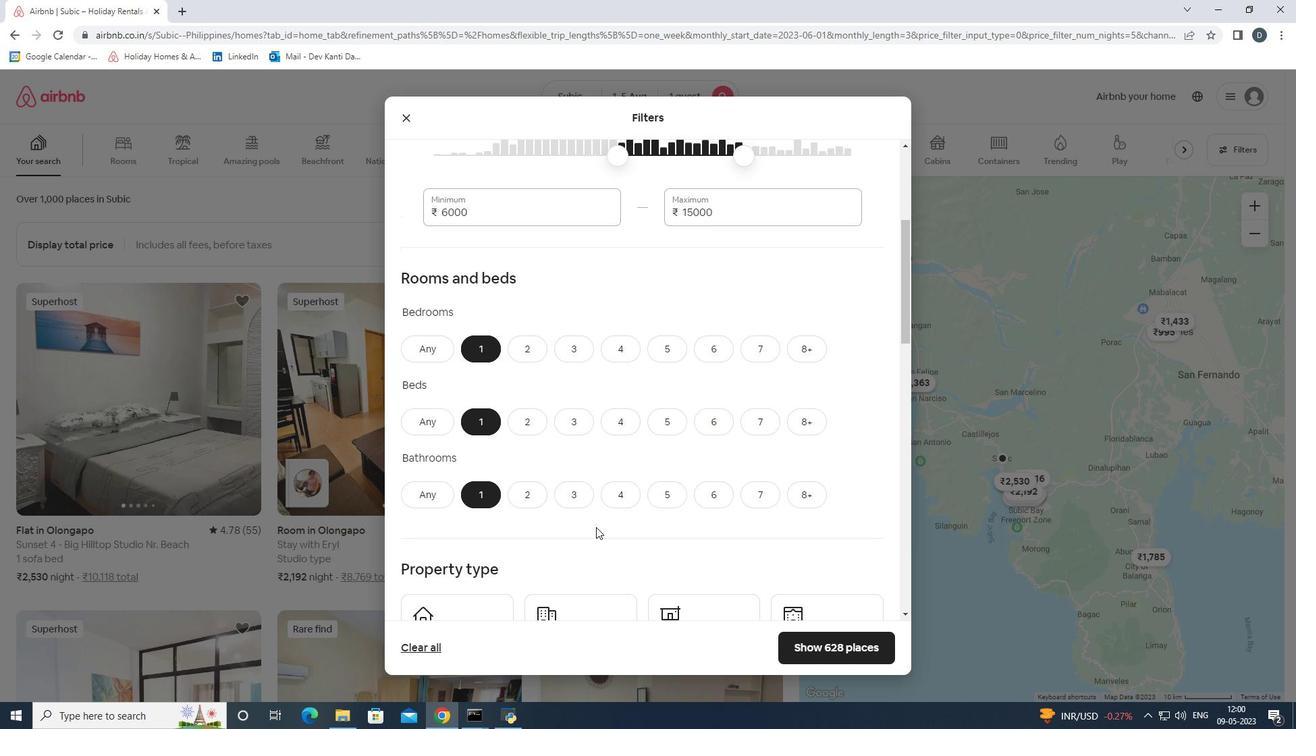 
Action: Mouse scrolled (596, 526) with delta (0, 0)
Screenshot: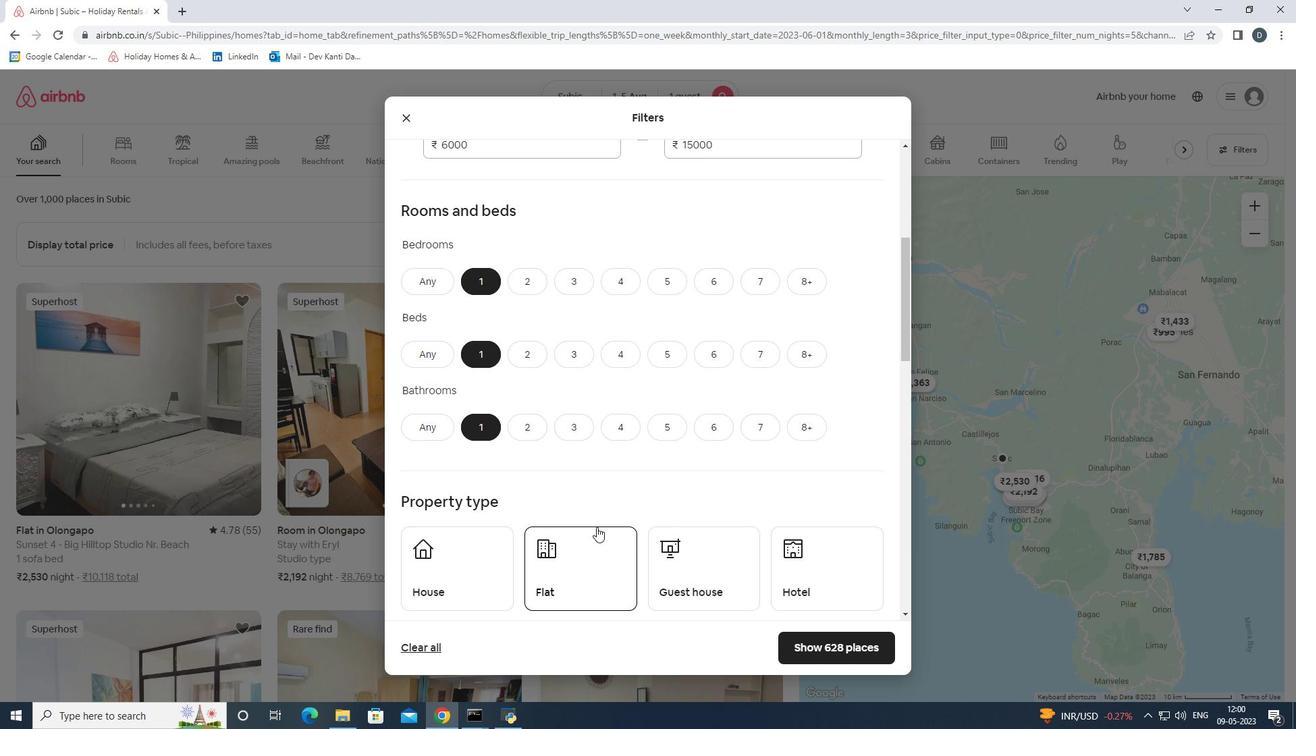 
Action: Mouse moved to (491, 518)
Screenshot: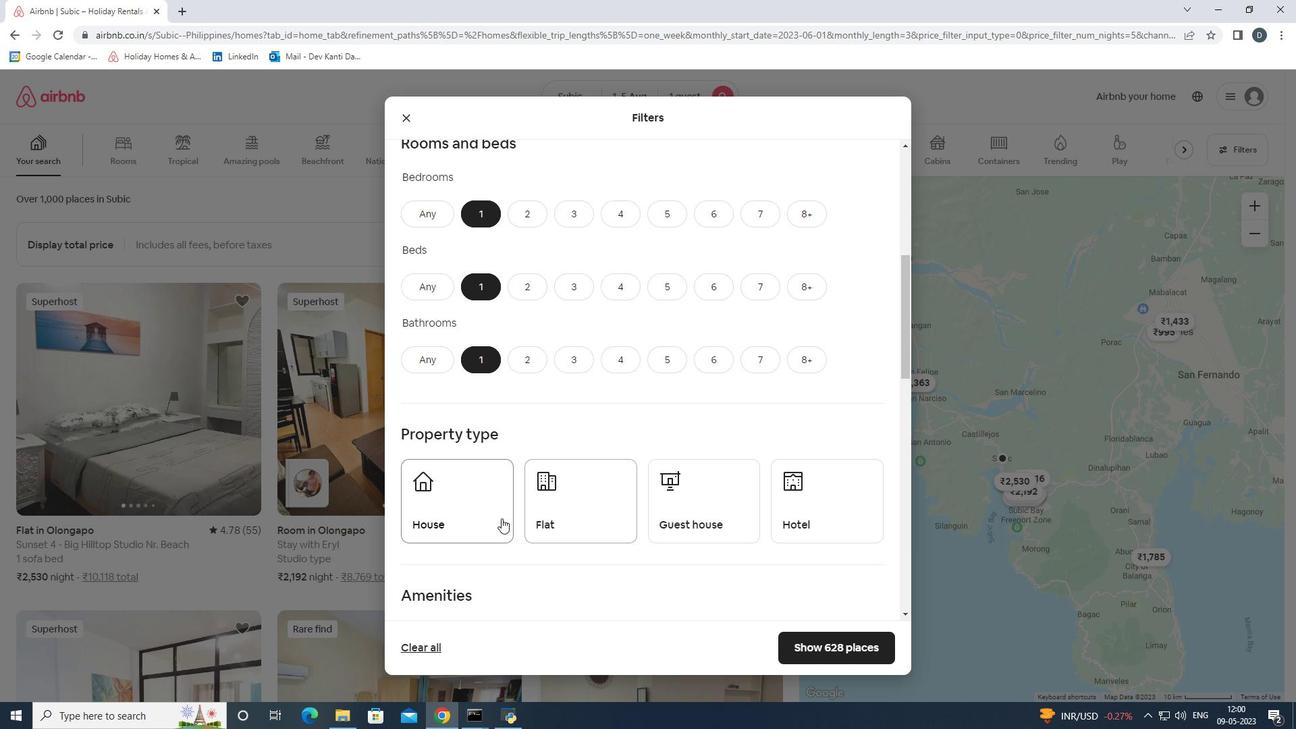 
Action: Mouse pressed left at (491, 518)
Screenshot: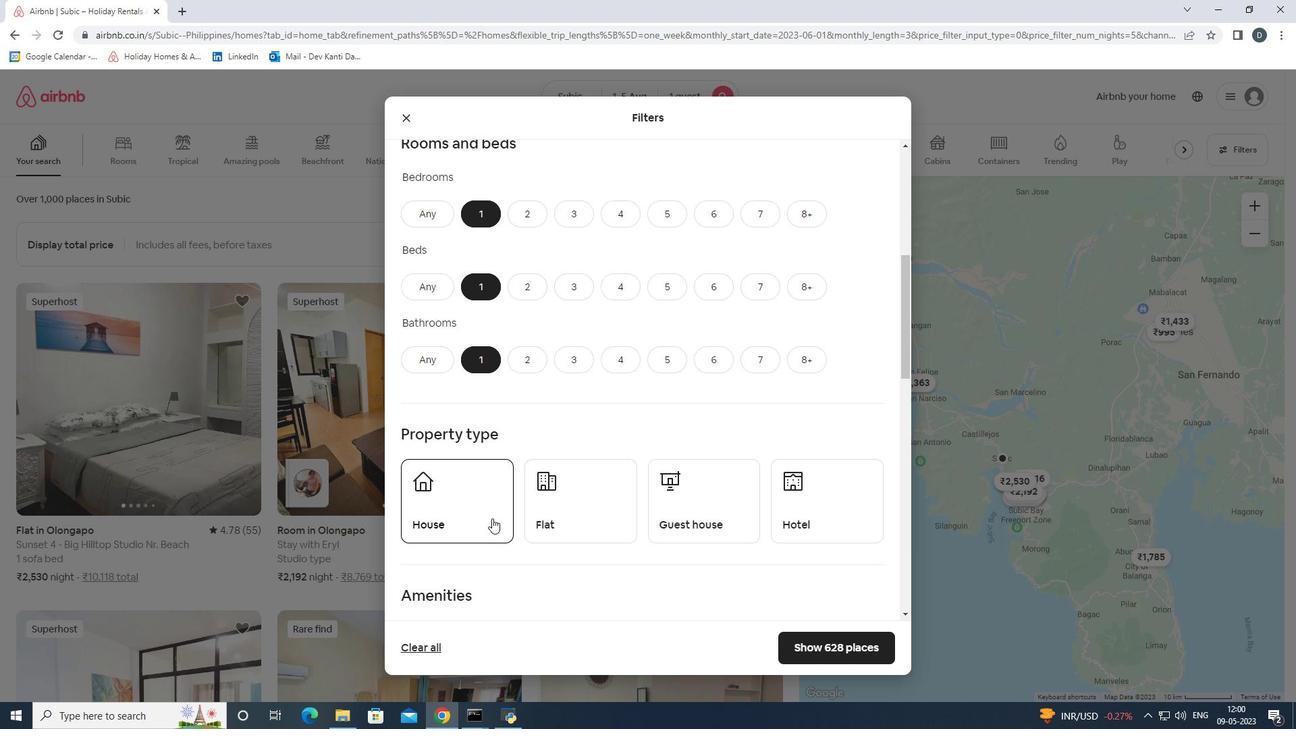 
Action: Mouse moved to (573, 511)
Screenshot: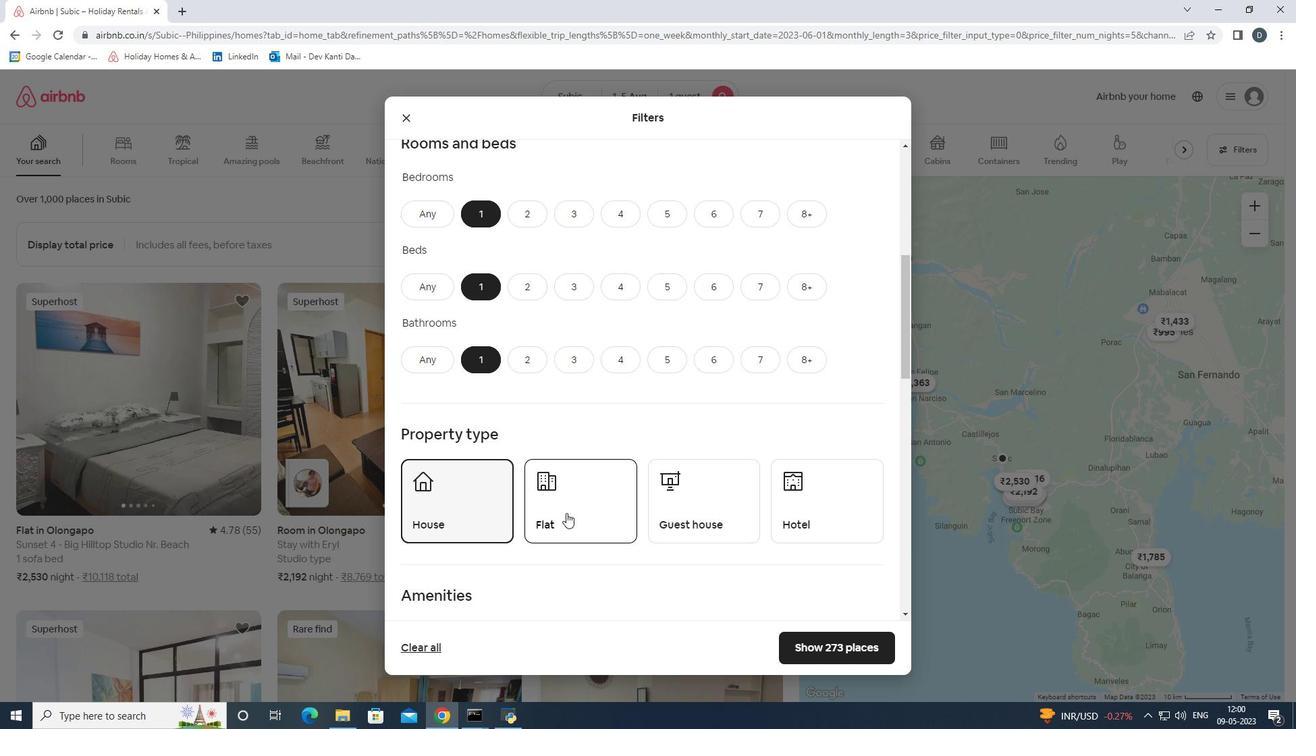 
Action: Mouse pressed left at (573, 511)
Screenshot: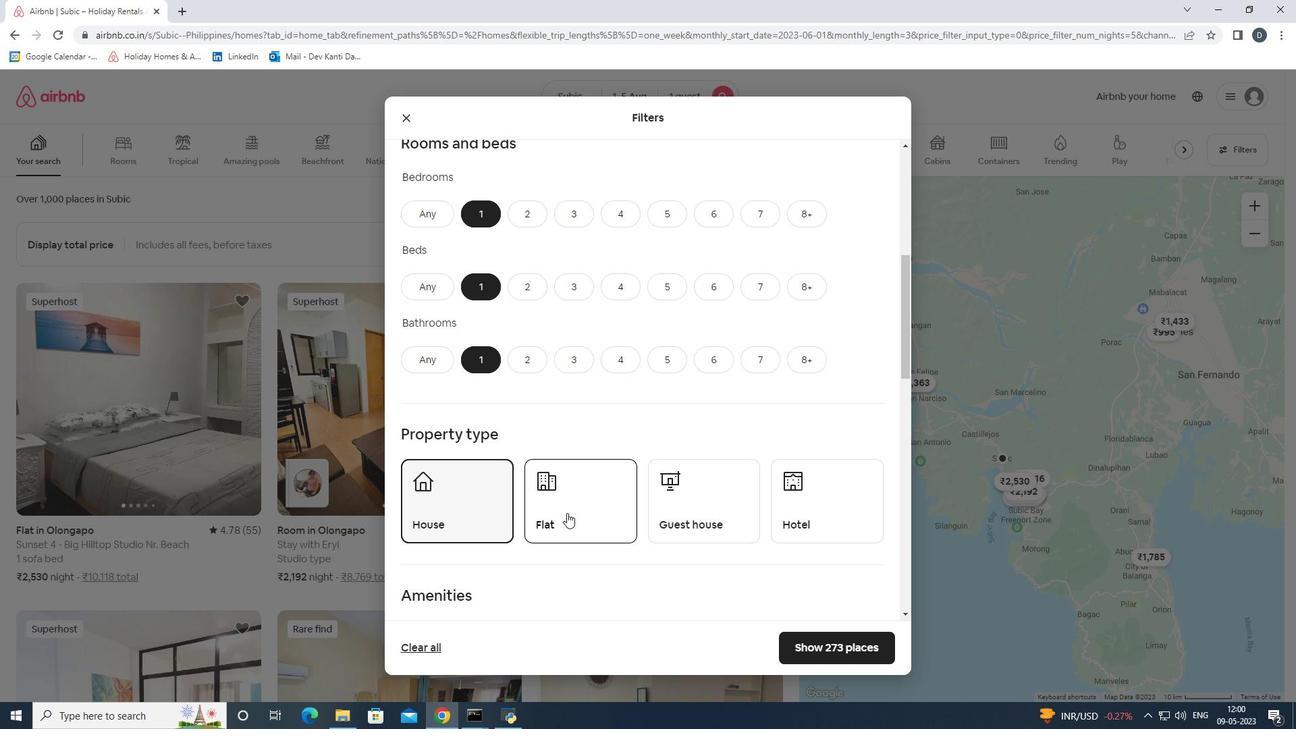 
Action: Mouse moved to (685, 497)
Screenshot: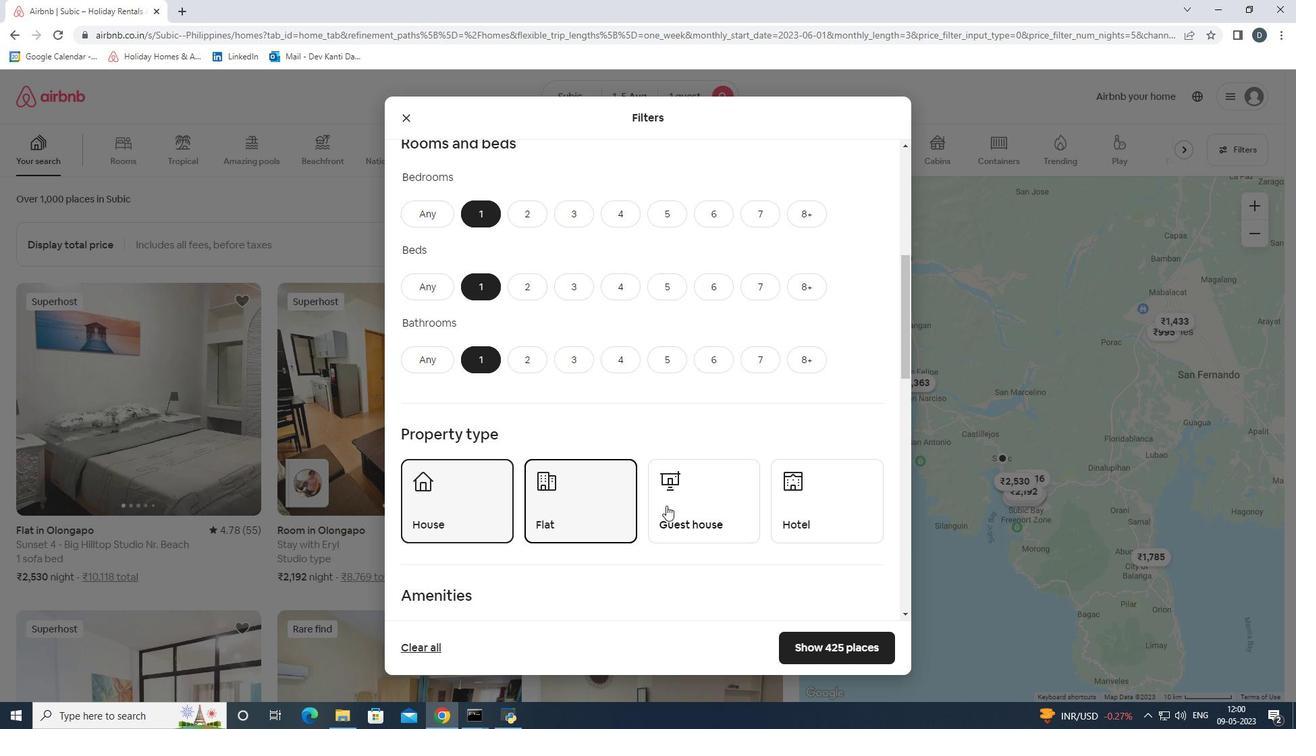 
Action: Mouse pressed left at (685, 497)
Screenshot: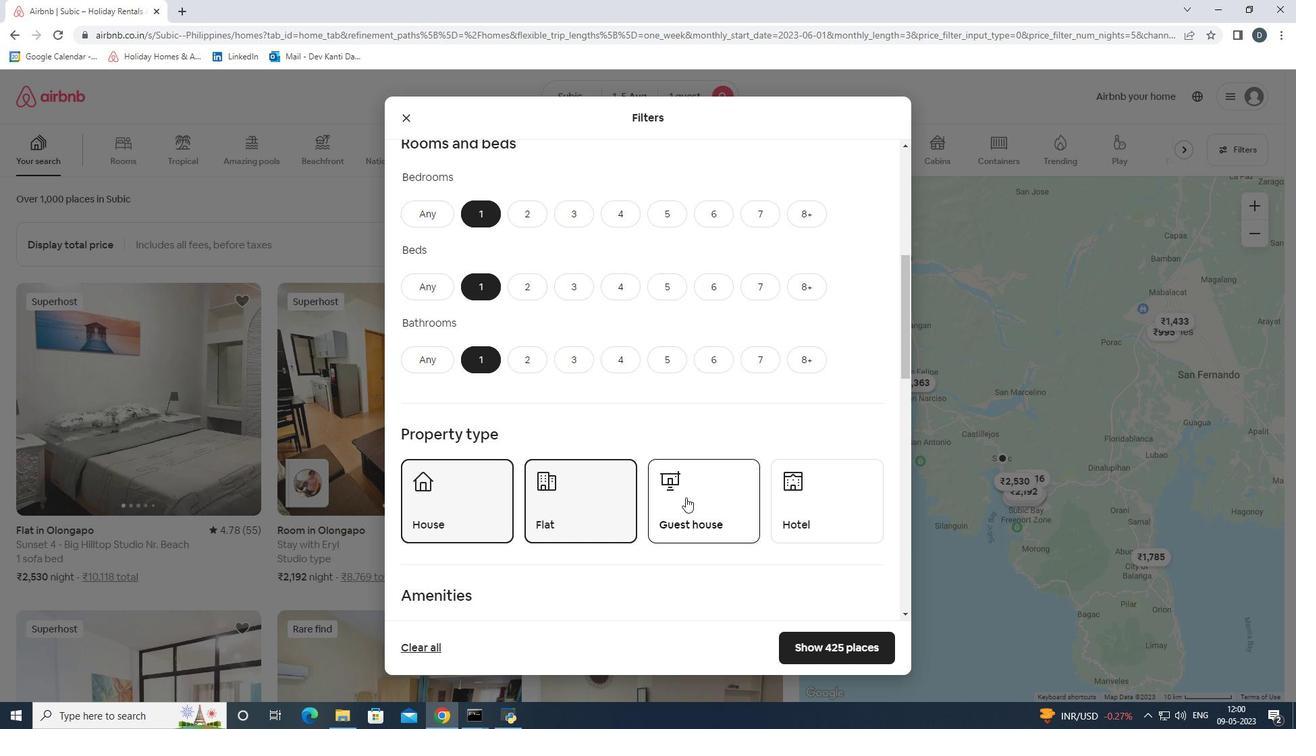 
Action: Mouse moved to (685, 497)
Screenshot: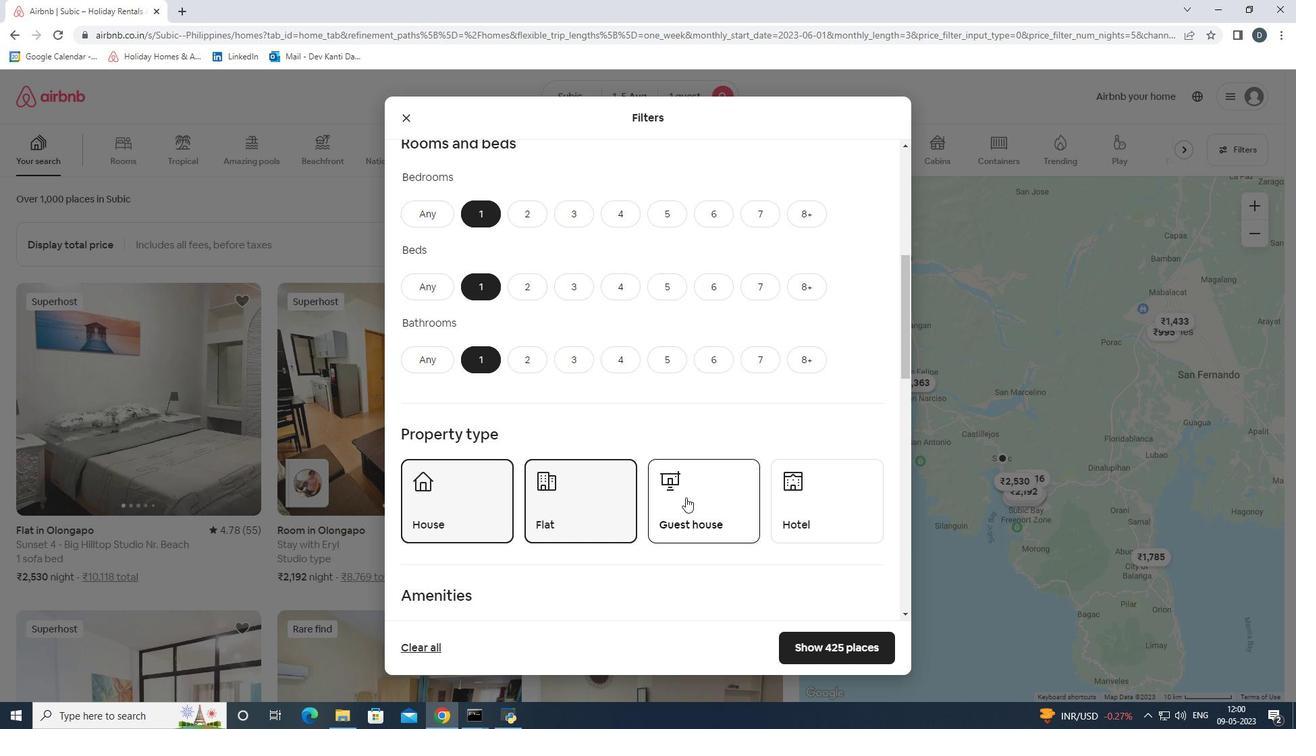 
Action: Mouse scrolled (685, 496) with delta (0, 0)
Screenshot: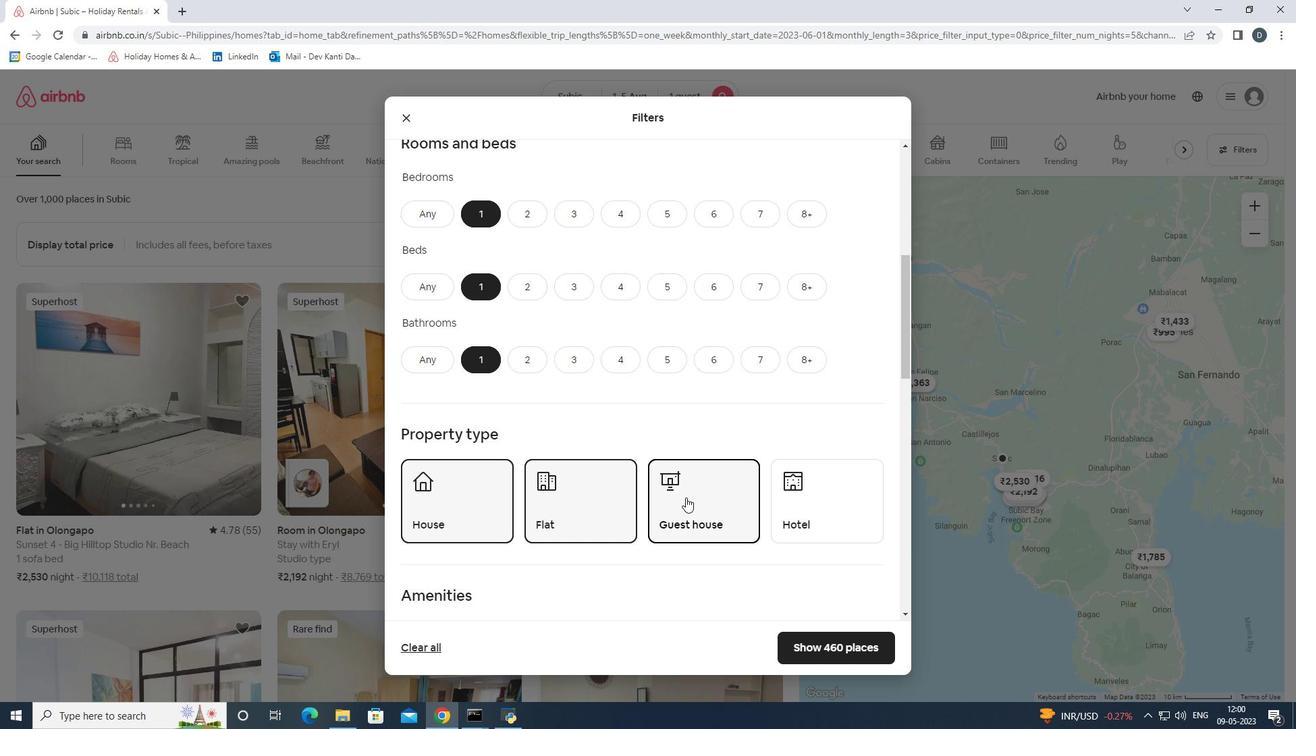 
Action: Mouse scrolled (685, 496) with delta (0, 0)
Screenshot: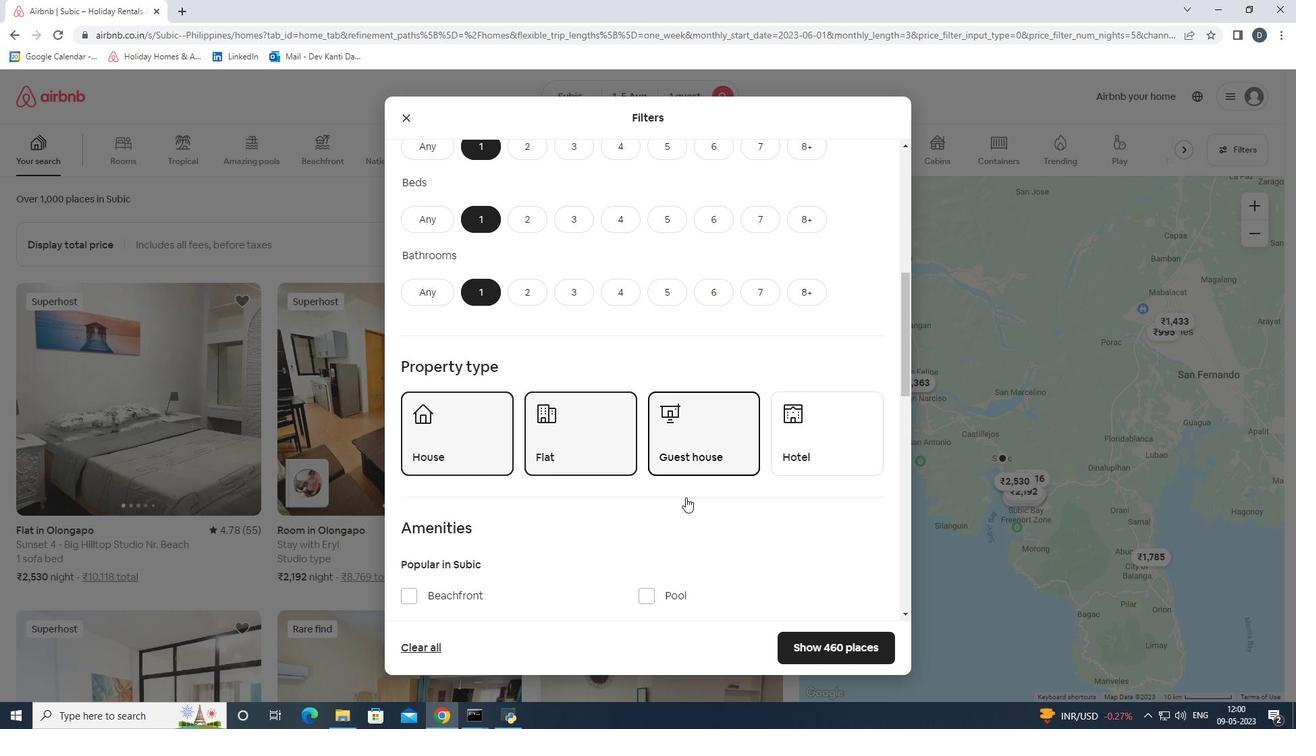 
Action: Mouse moved to (685, 497)
Screenshot: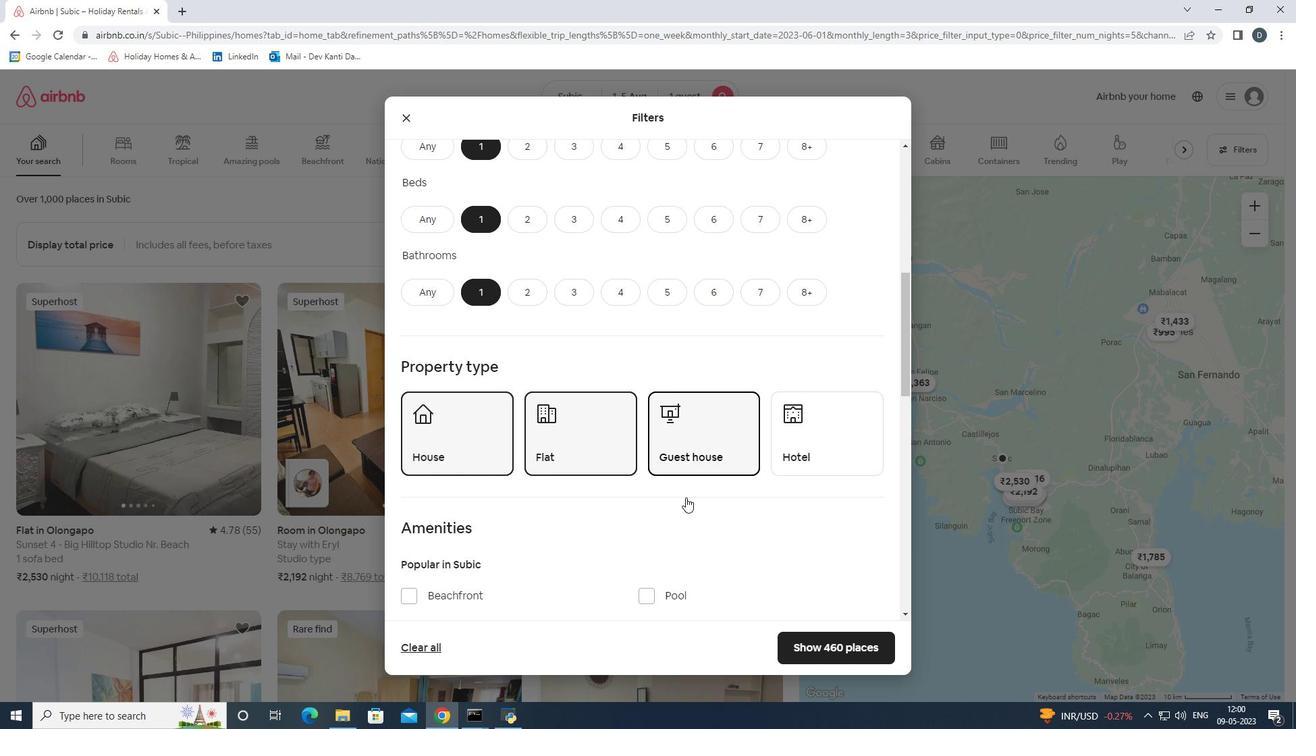 
Action: Mouse scrolled (685, 496) with delta (0, 0)
Screenshot: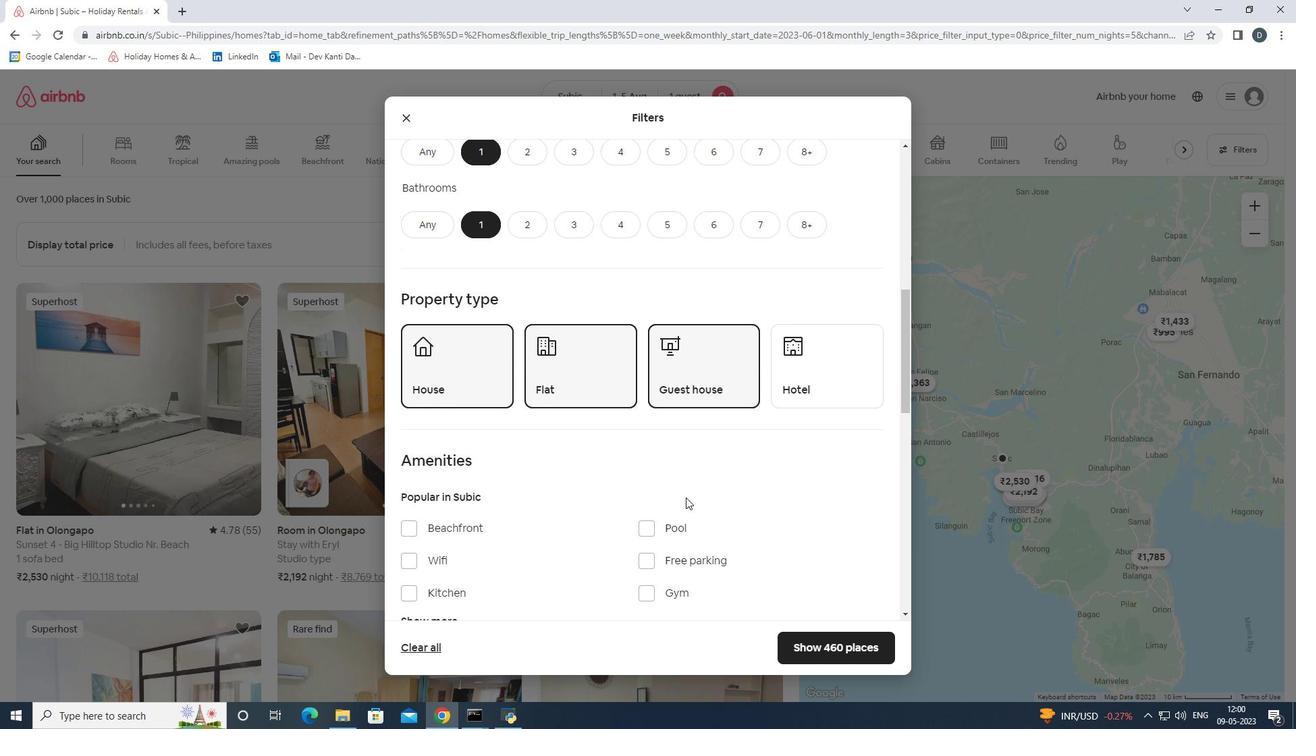 
Action: Mouse scrolled (685, 496) with delta (0, 0)
Screenshot: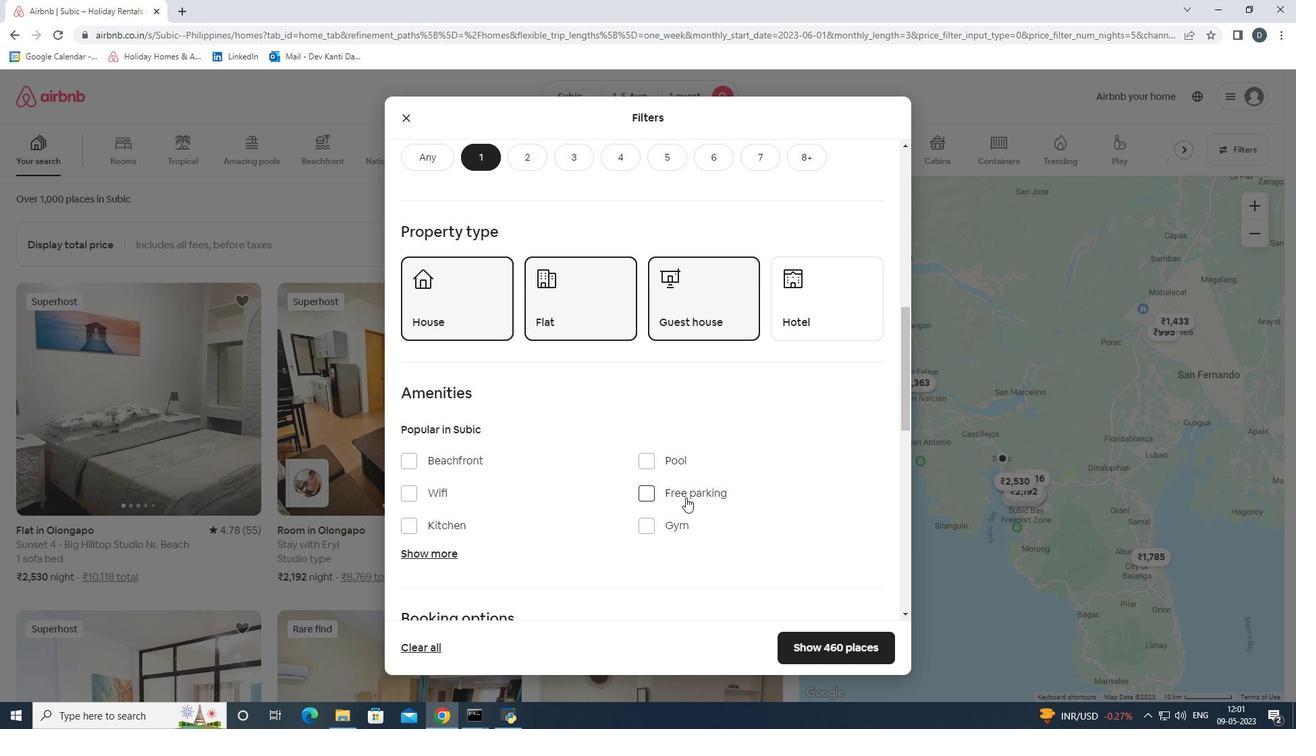 
Action: Mouse scrolled (685, 496) with delta (0, 0)
Screenshot: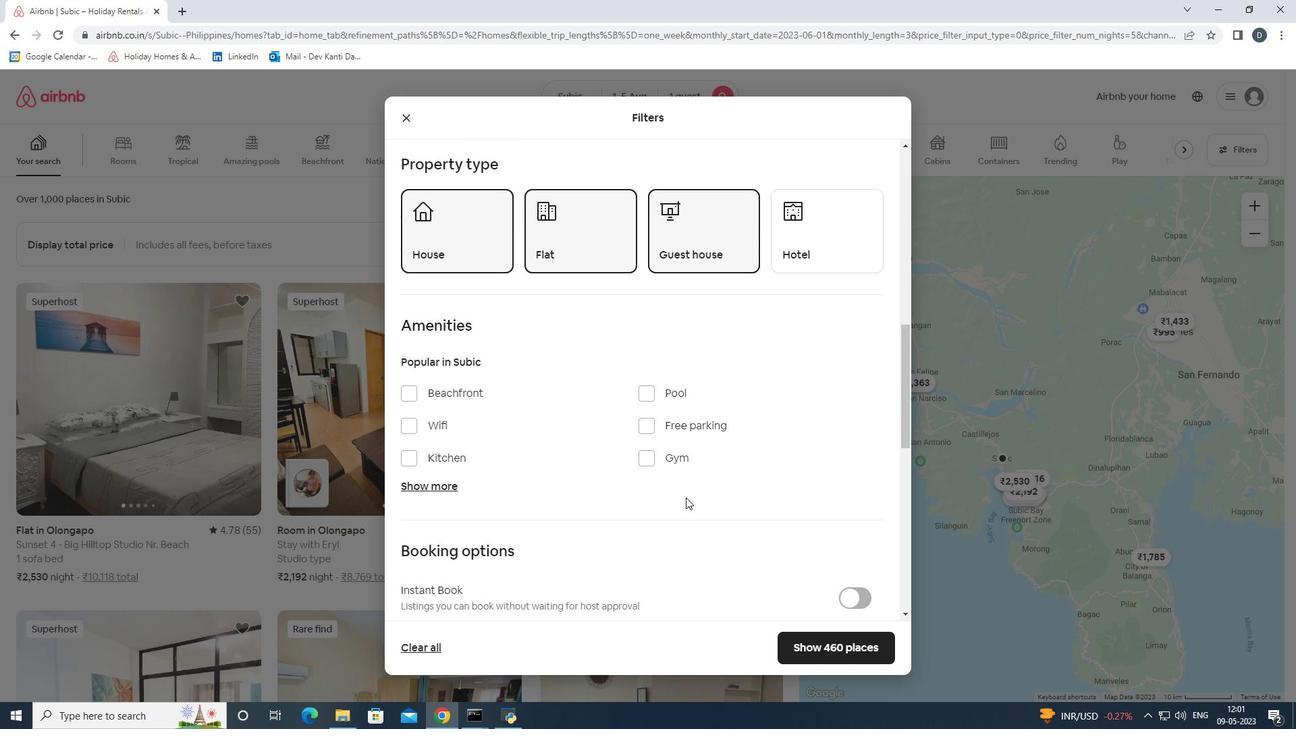 
Action: Mouse scrolled (685, 496) with delta (0, 0)
Screenshot: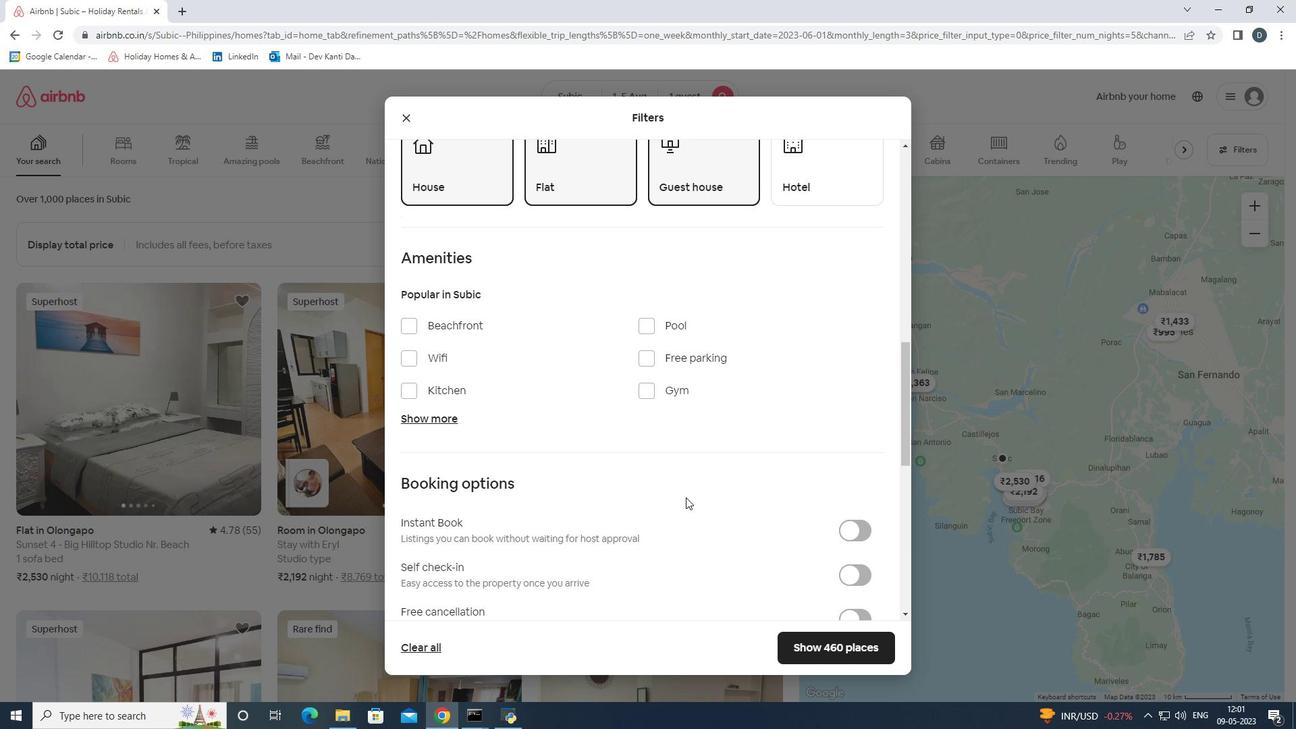
Action: Mouse moved to (845, 509)
Screenshot: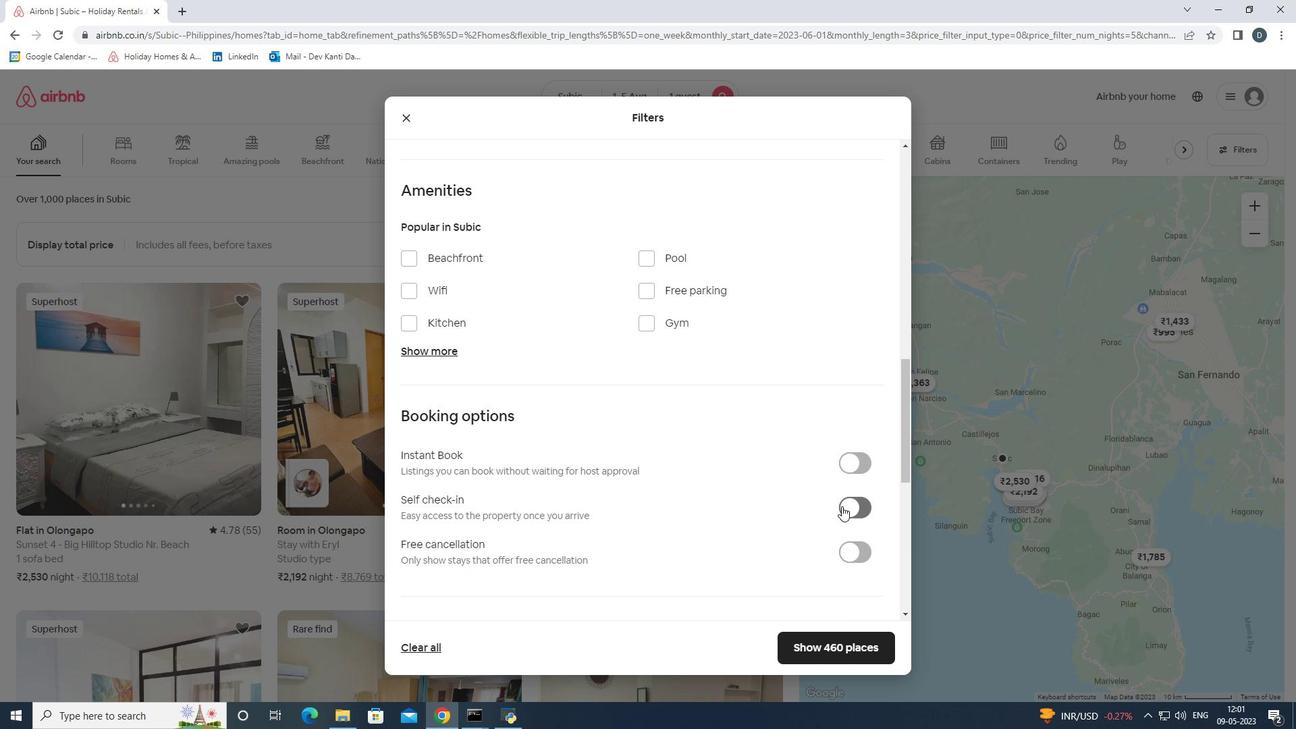 
Action: Mouse pressed left at (845, 509)
Screenshot: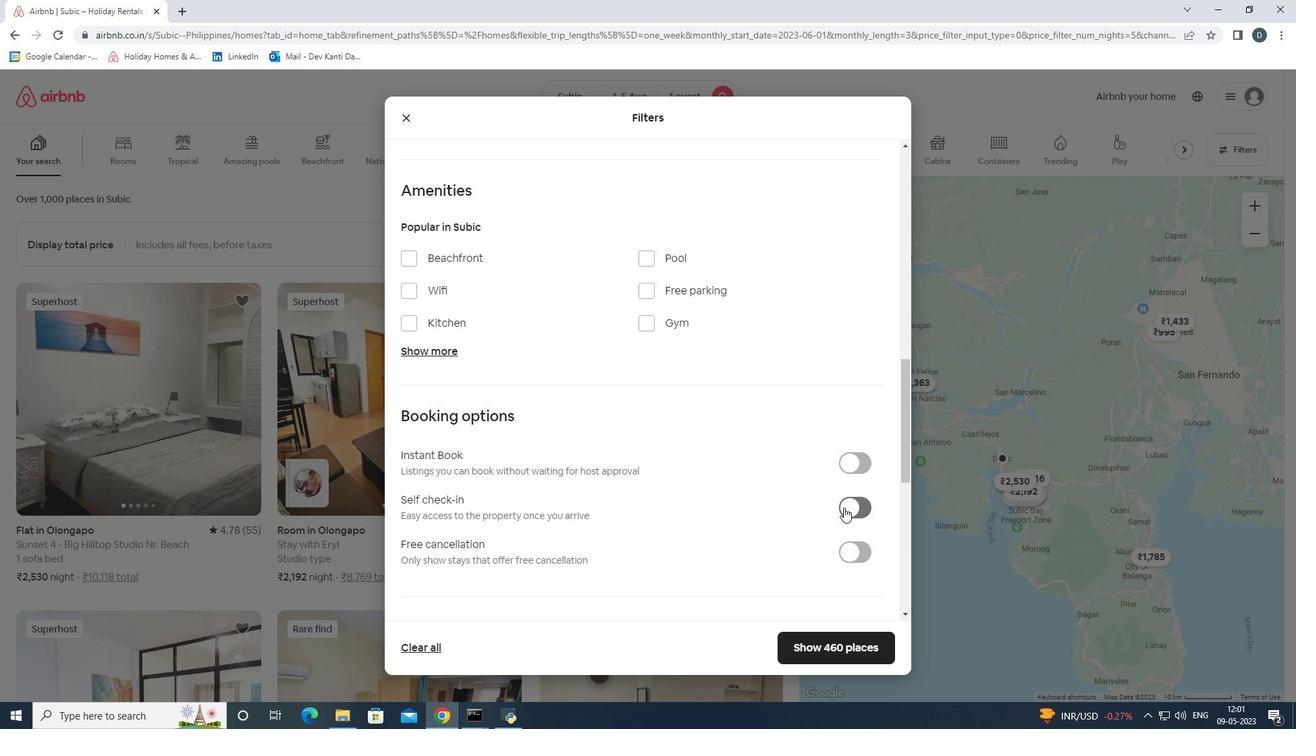 
Action: Mouse scrolled (845, 508) with delta (0, 0)
Screenshot: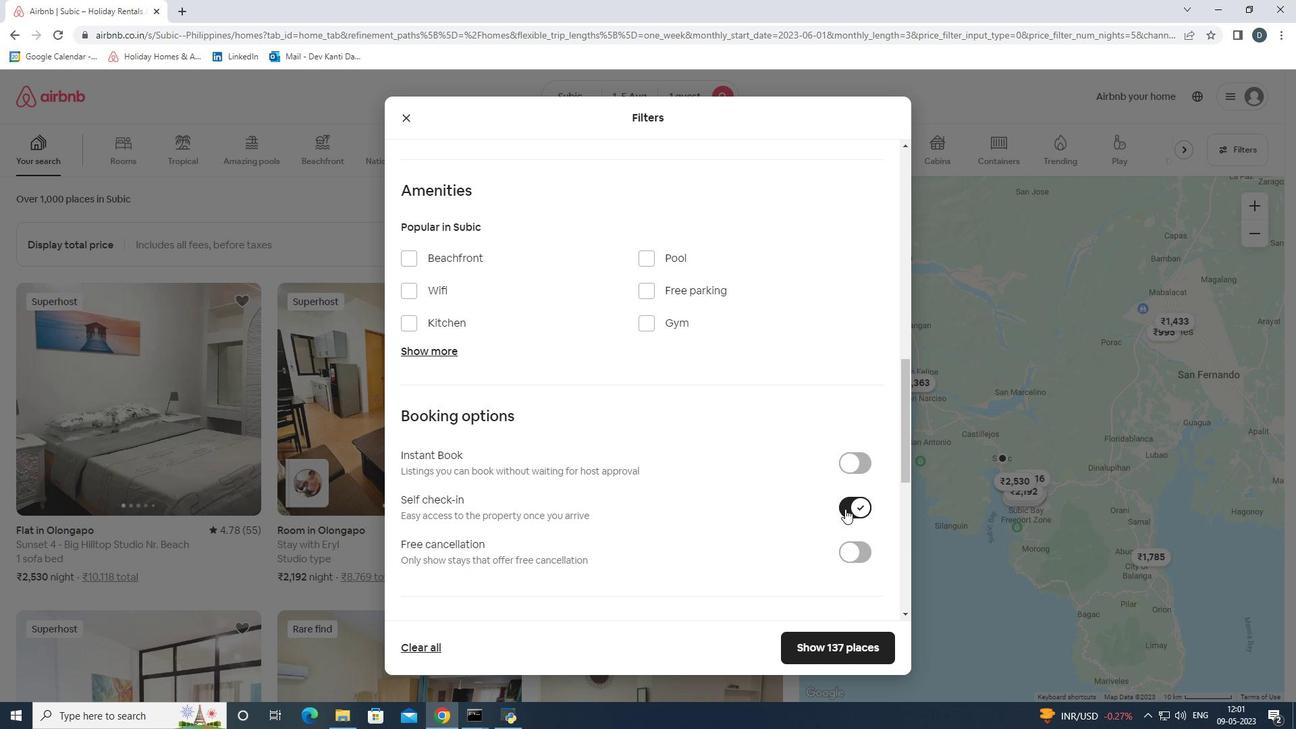 
Action: Mouse moved to (845, 509)
Screenshot: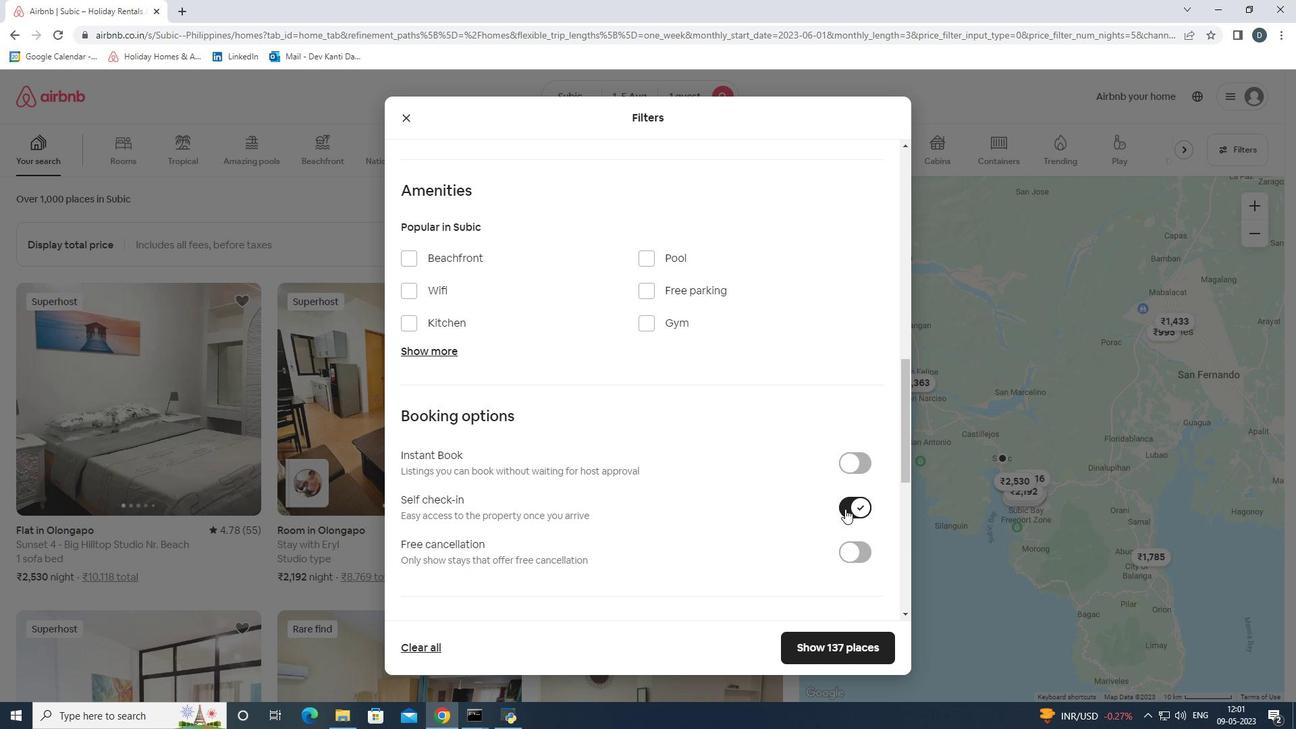 
Action: Mouse scrolled (845, 508) with delta (0, 0)
Screenshot: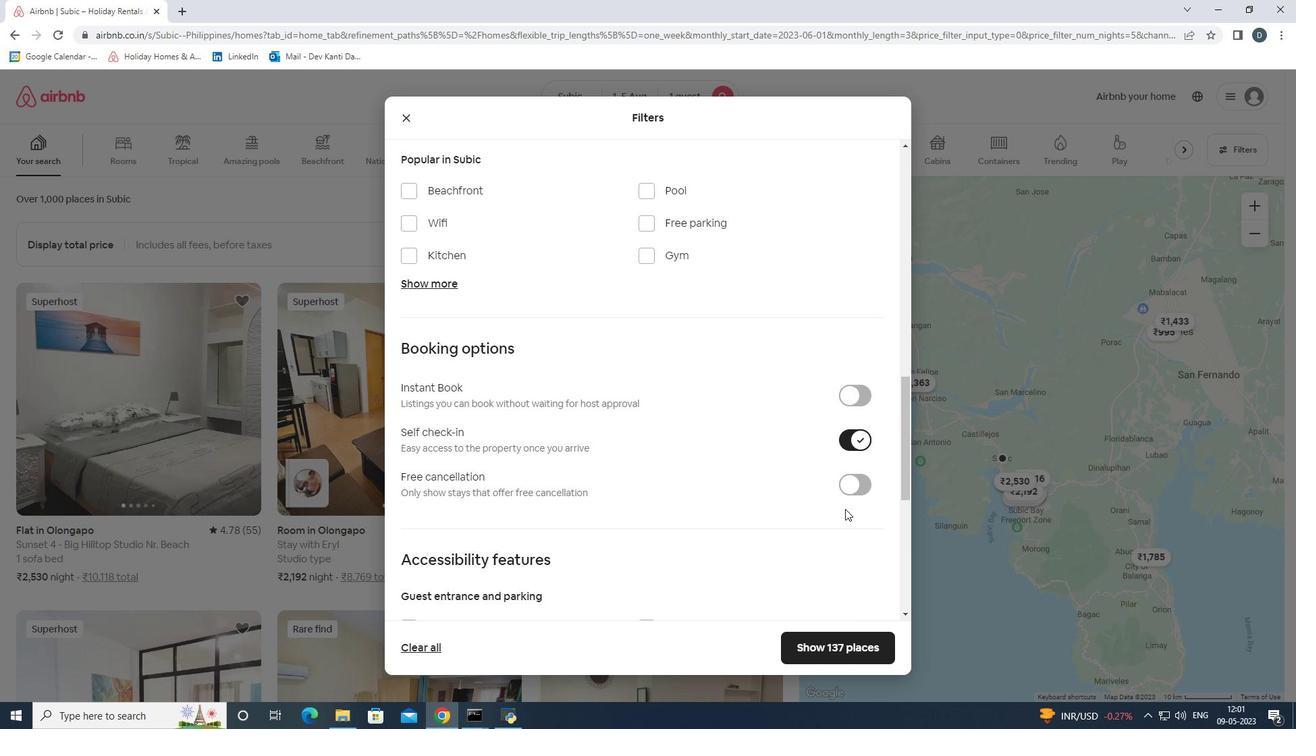 
Action: Mouse scrolled (845, 508) with delta (0, 0)
Screenshot: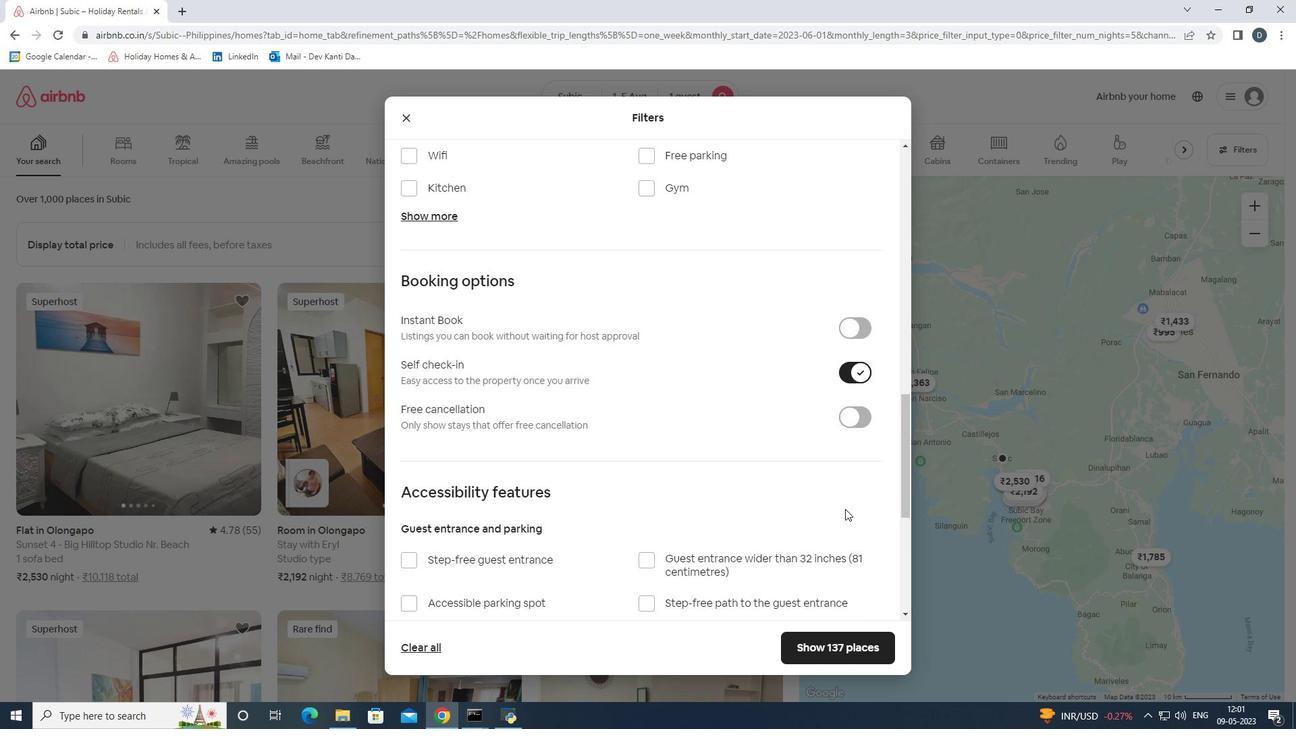 
Action: Mouse scrolled (845, 508) with delta (0, 0)
Screenshot: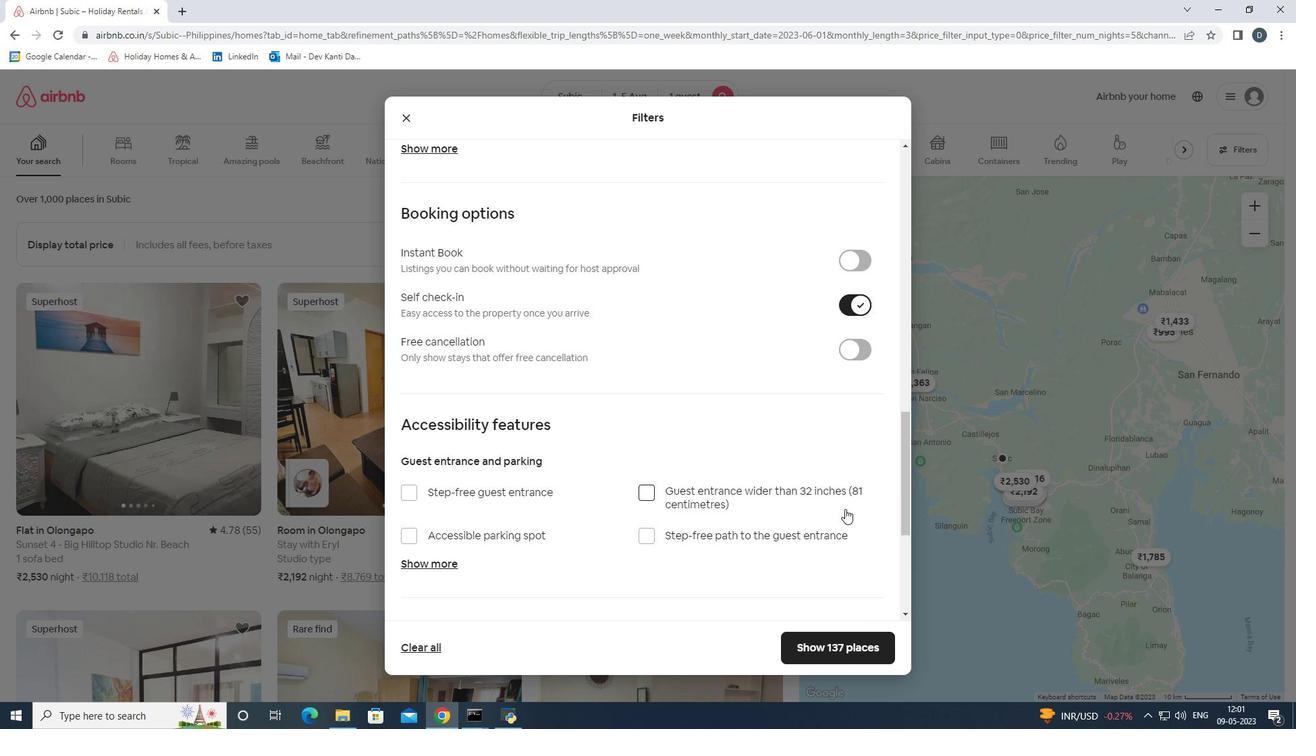 
Action: Mouse scrolled (845, 508) with delta (0, 0)
Screenshot: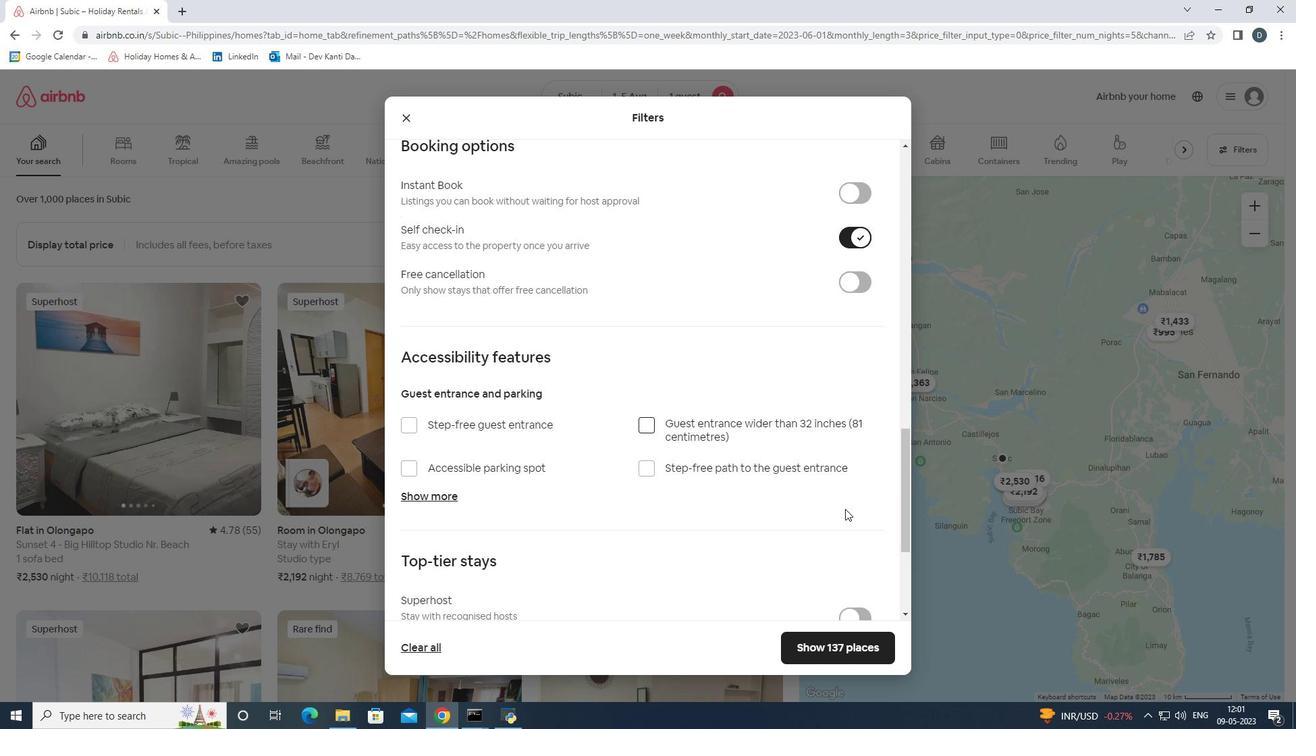 
Action: Mouse scrolled (845, 508) with delta (0, 0)
Screenshot: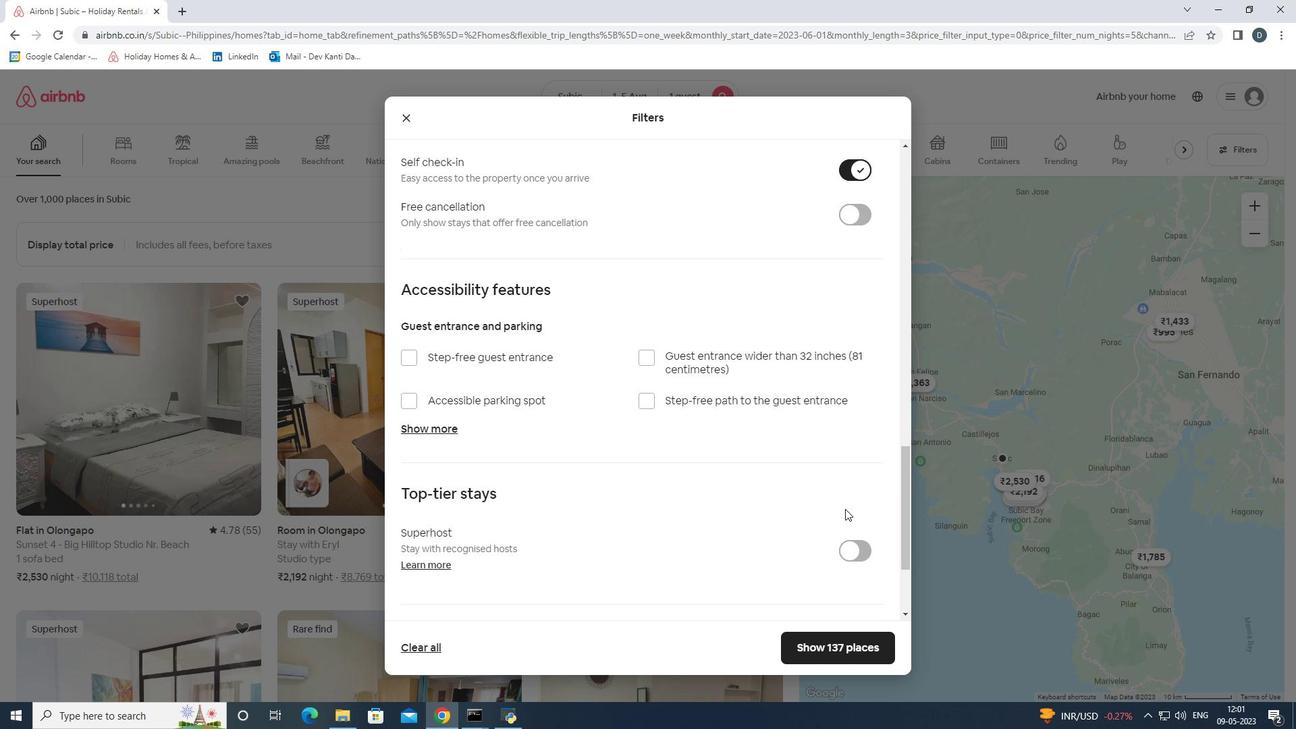 
Action: Mouse scrolled (845, 508) with delta (0, 0)
Screenshot: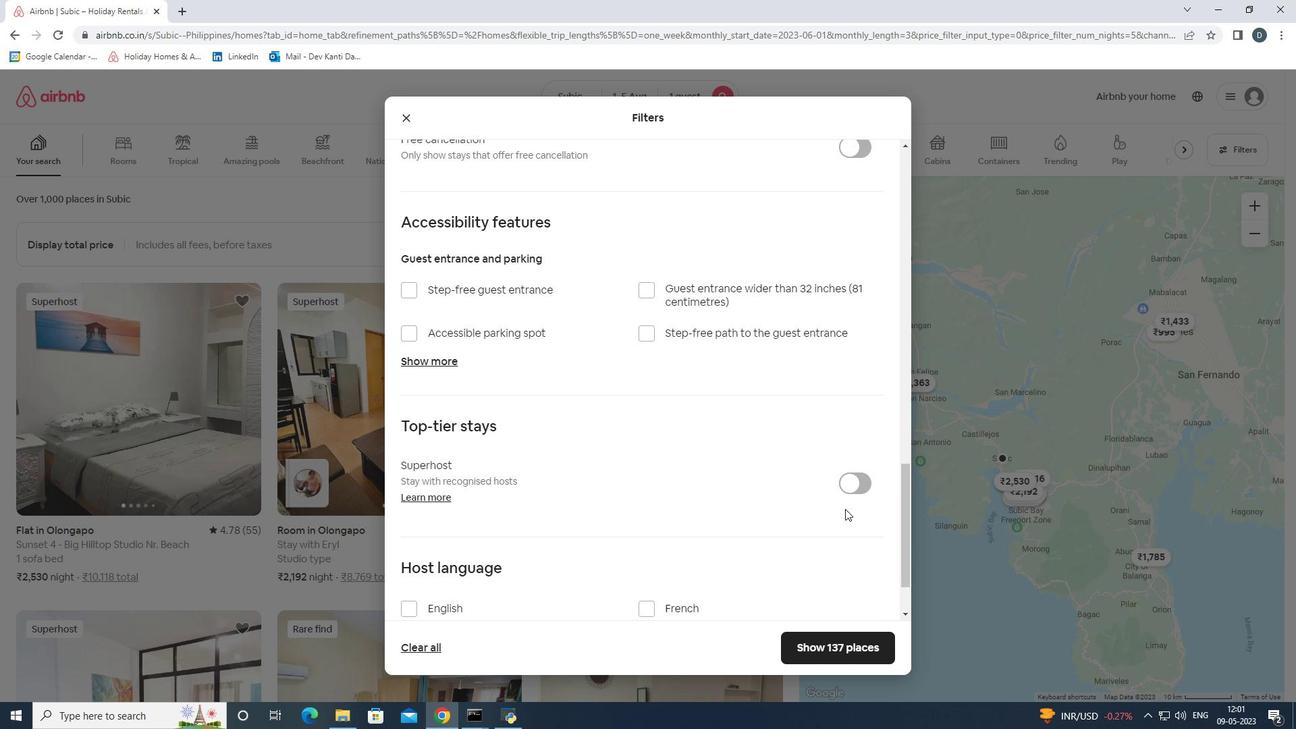 
Action: Mouse scrolled (845, 508) with delta (0, 0)
Screenshot: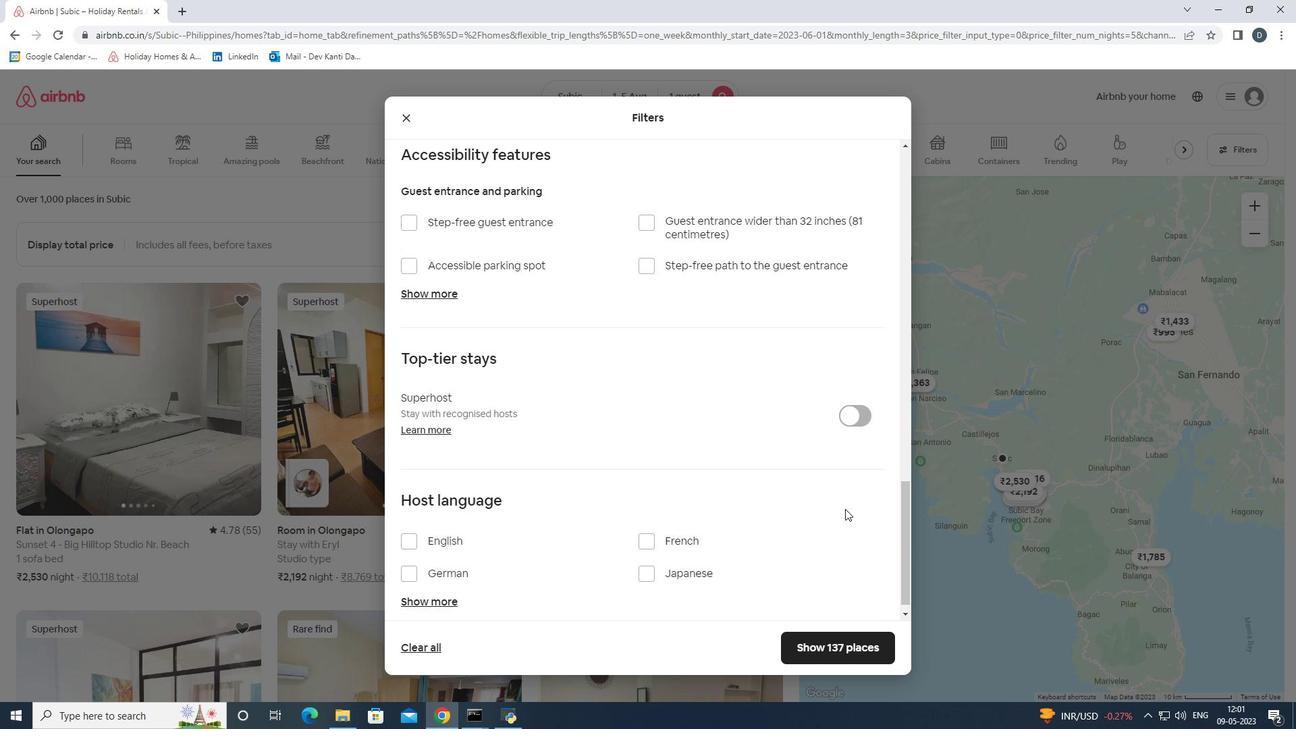 
Action: Mouse moved to (448, 525)
Screenshot: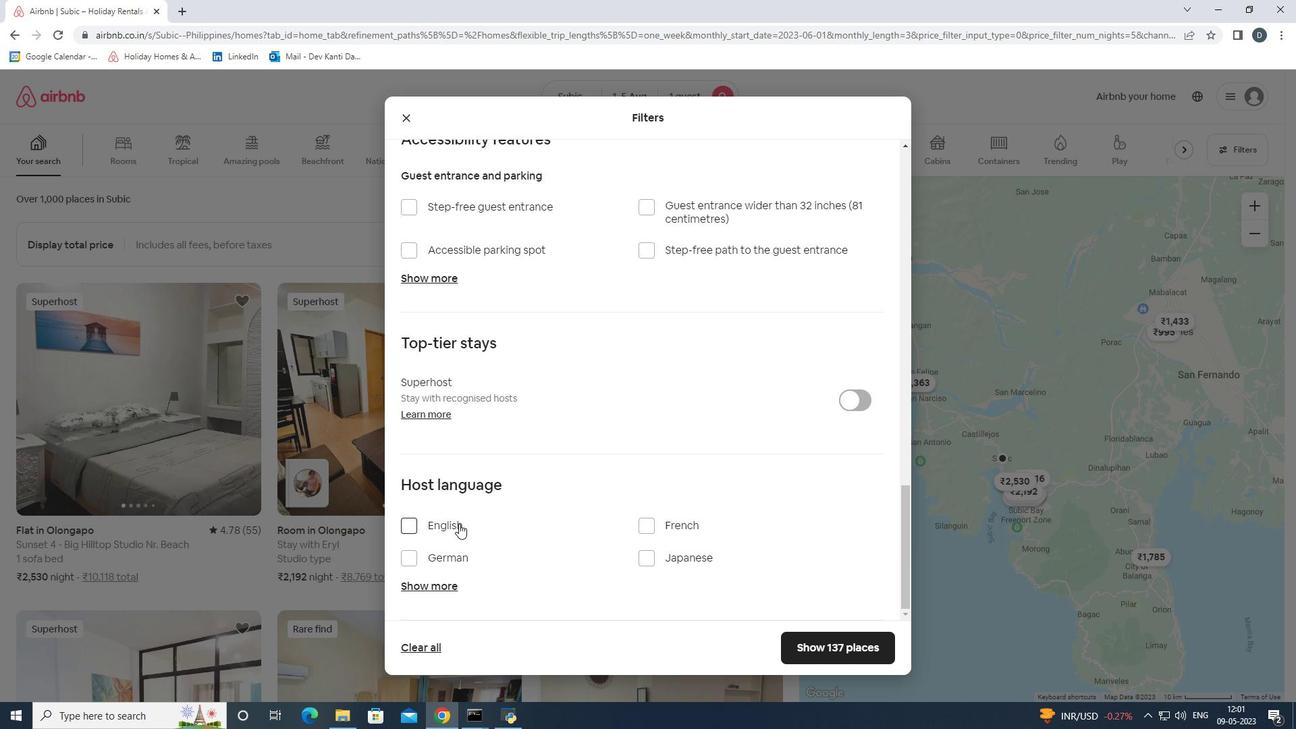 
Action: Mouse pressed left at (448, 525)
Screenshot: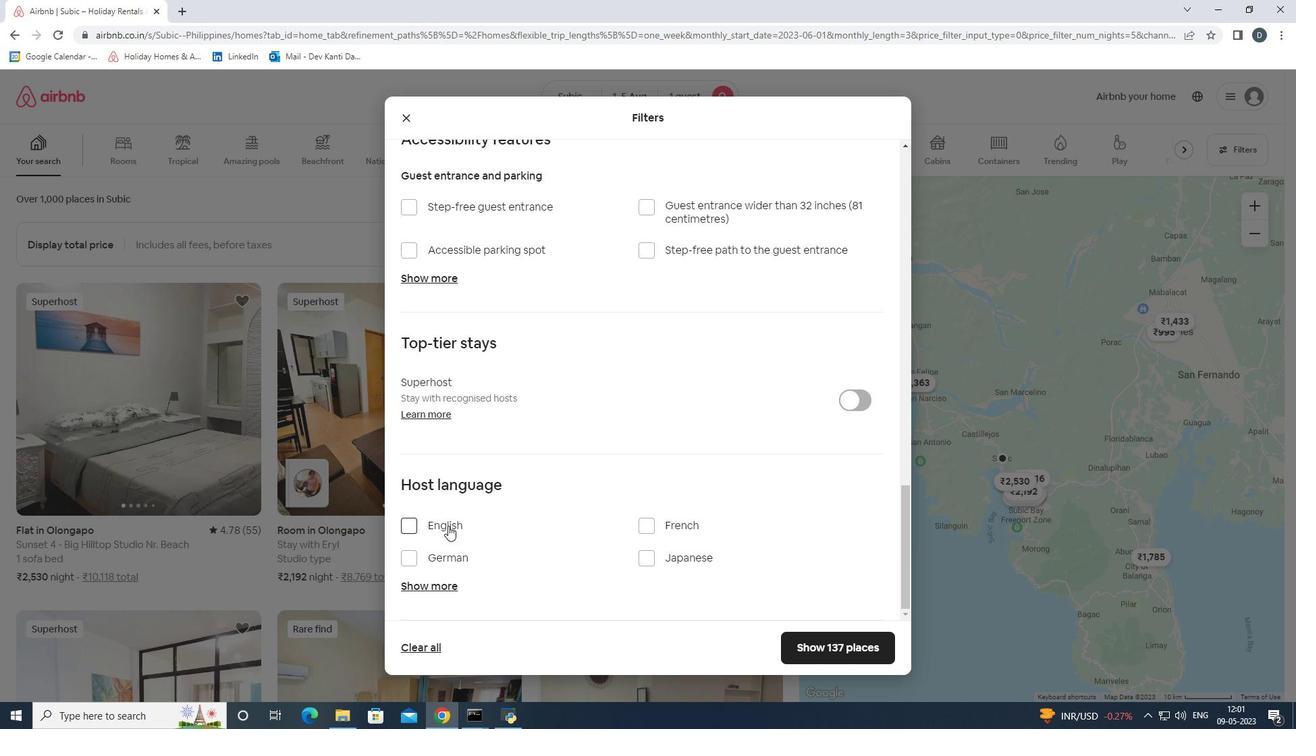 
Action: Mouse moved to (848, 646)
Screenshot: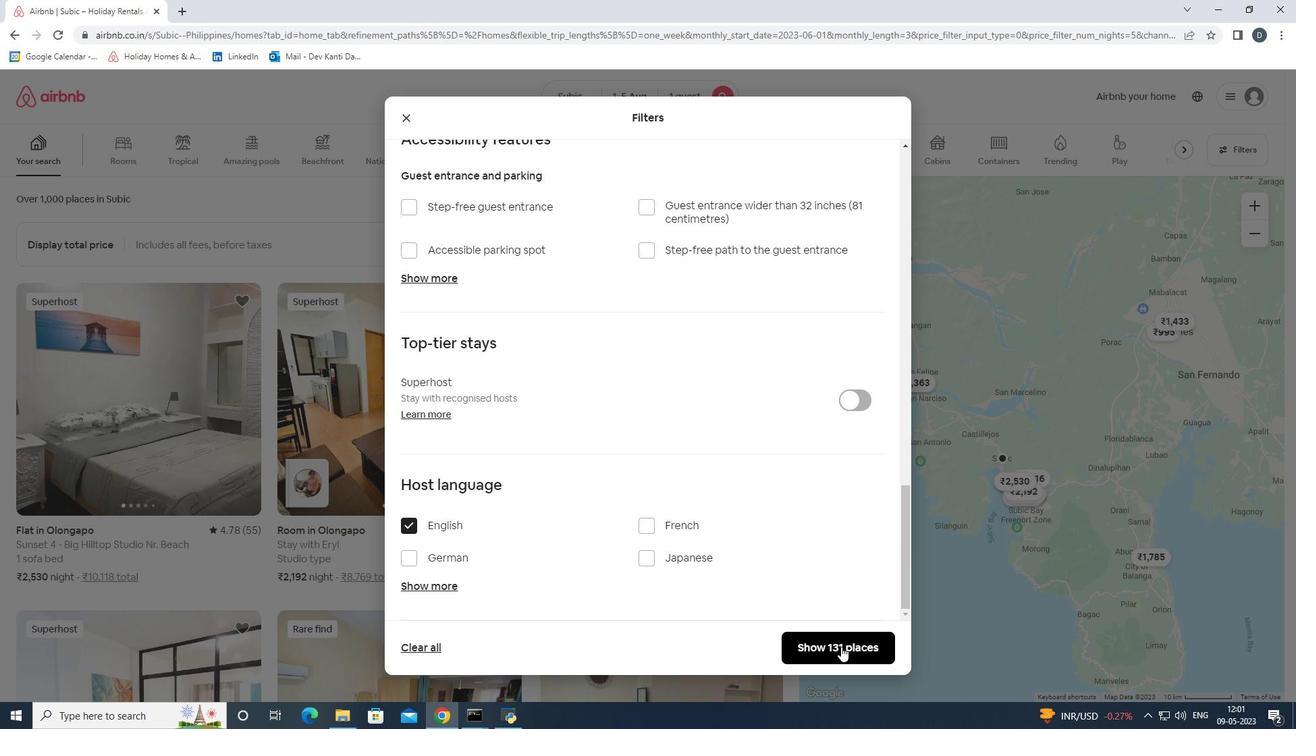 
Action: Mouse pressed left at (848, 646)
Screenshot: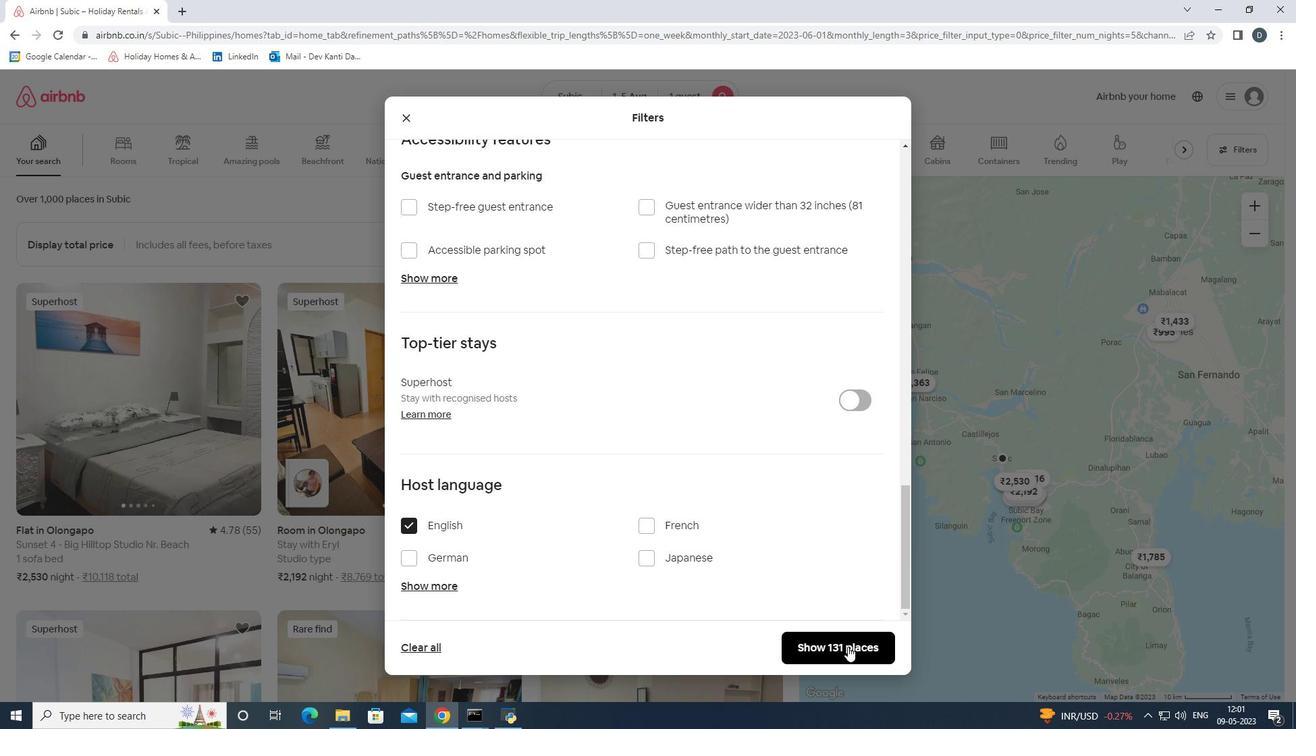 
Action: Mouse moved to (848, 646)
Screenshot: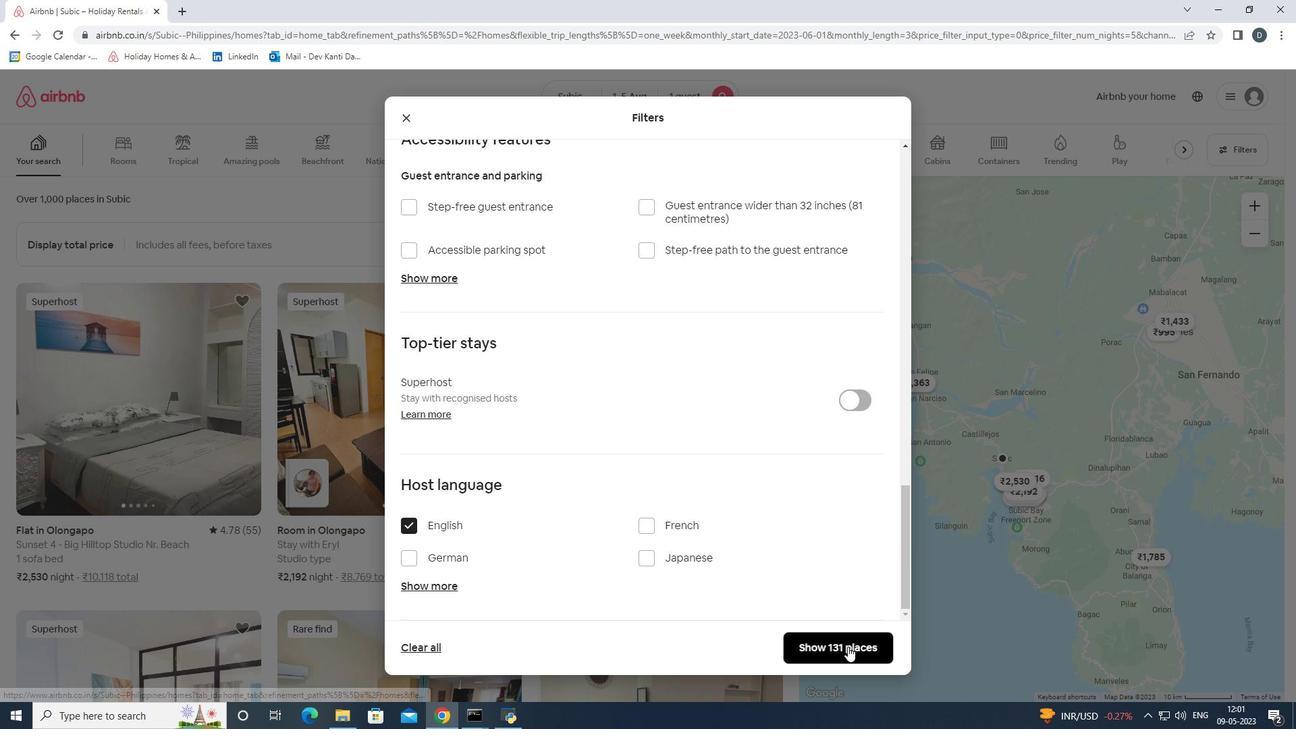 
